 Task: Look for space in Braine-l'Alleud, Belgium from 2nd June, 2023 to 15th June, 2023 for 2 adults in price range Rs.10000 to Rs.15000. Place can be entire place with 1  bedroom having 1 bed and 1 bathroom. Property type can be hotel. Amenities needed are: heating, . Booking option can be shelf check-in. Required host language is English.
Action: Mouse moved to (466, 109)
Screenshot: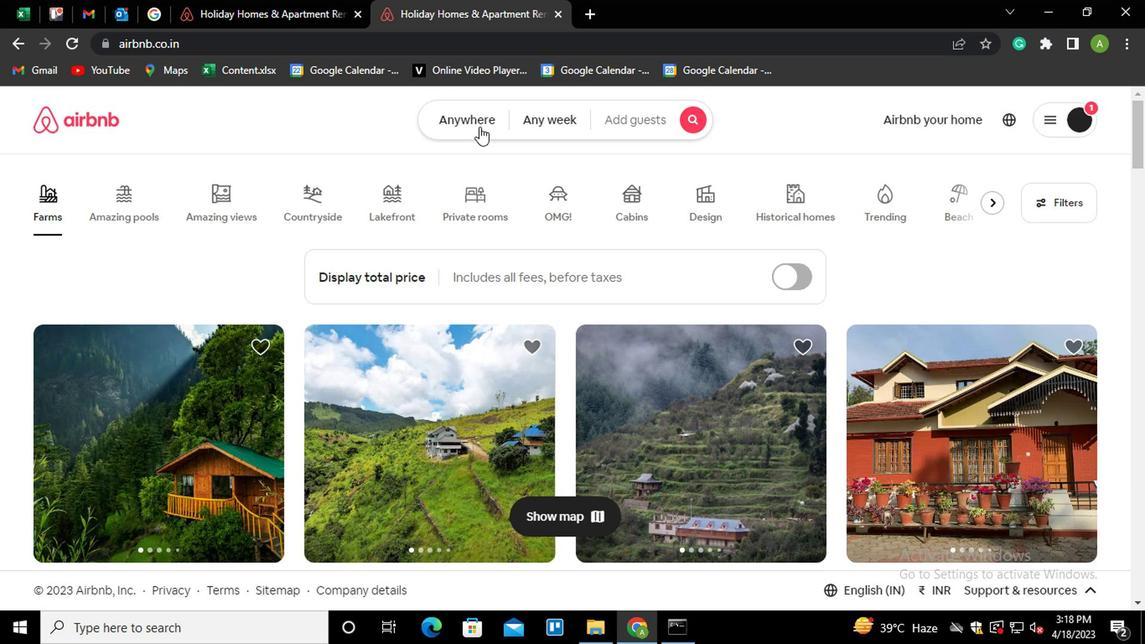 
Action: Mouse pressed left at (466, 109)
Screenshot: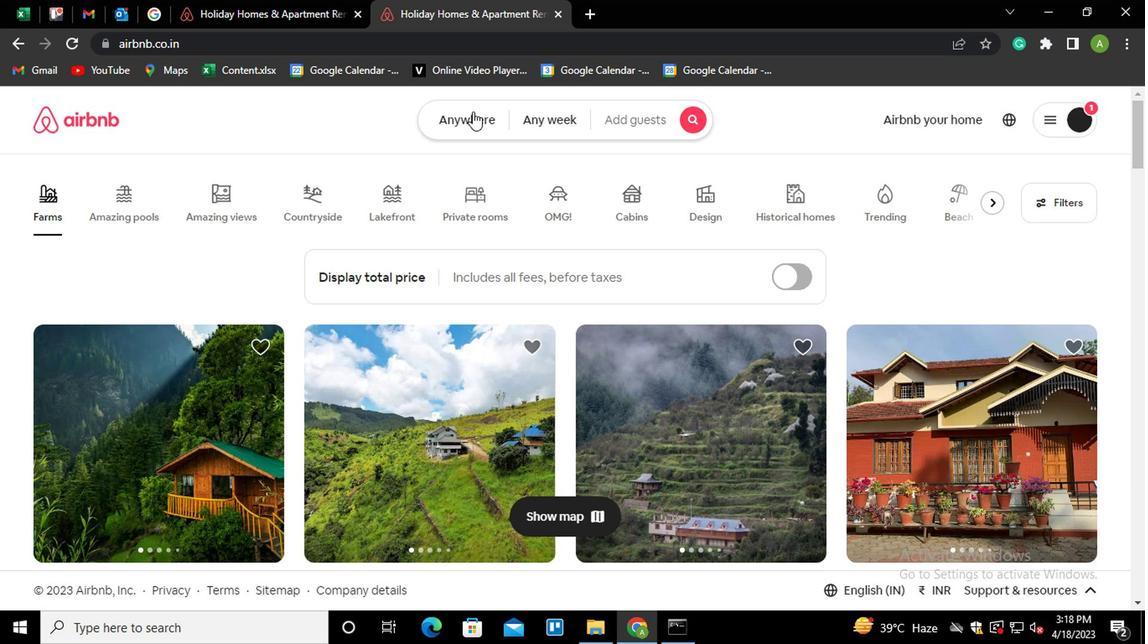 
Action: Mouse moved to (347, 185)
Screenshot: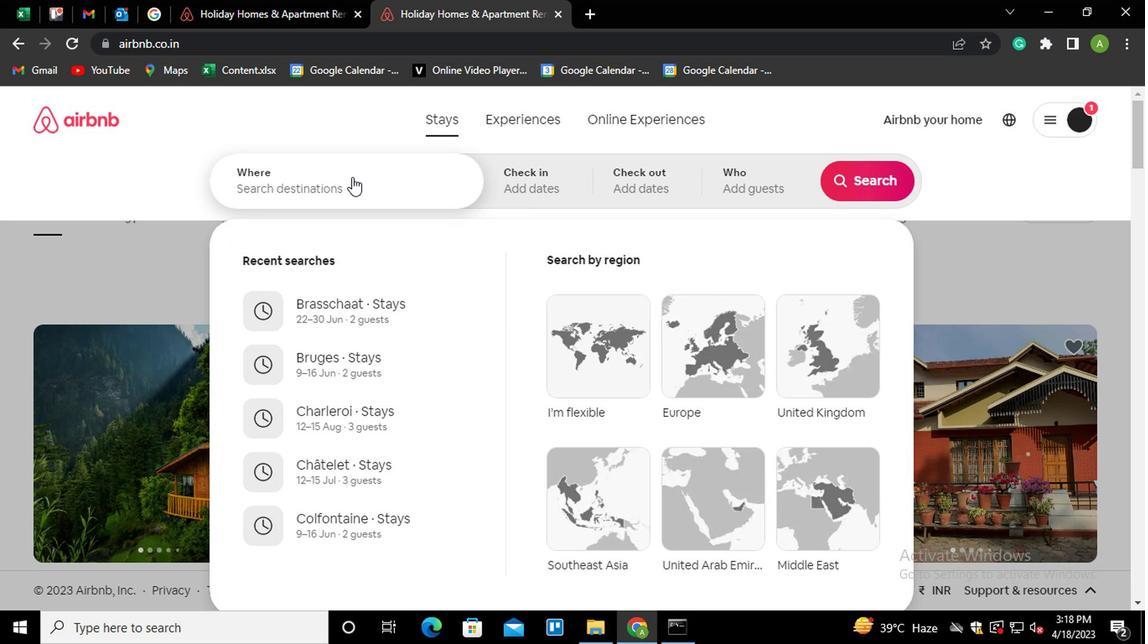 
Action: Mouse pressed left at (347, 185)
Screenshot: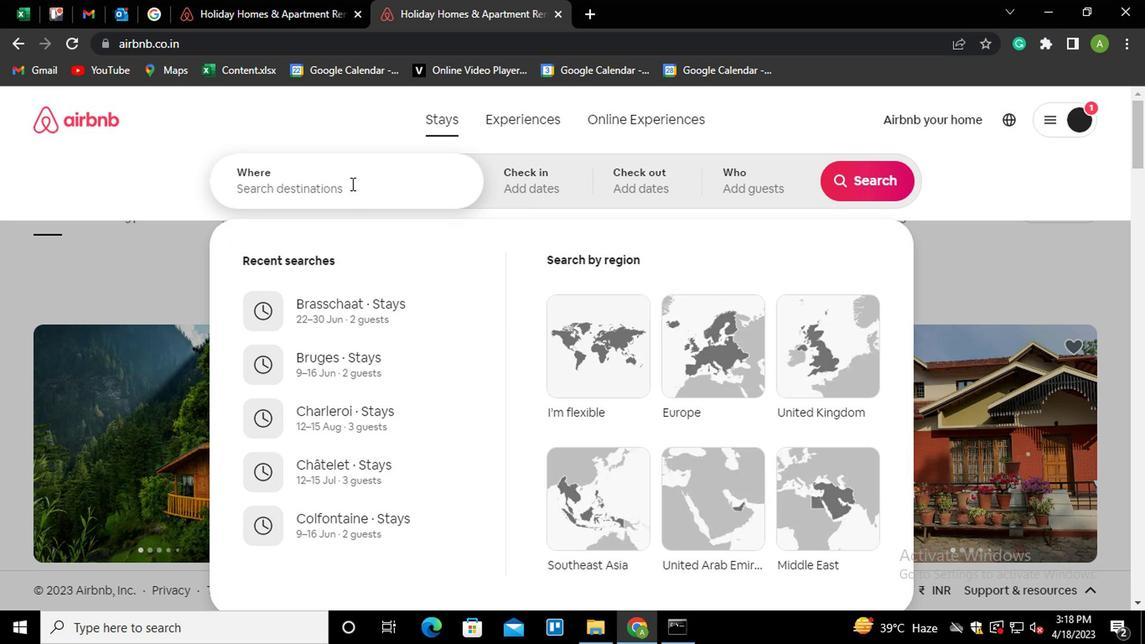 
Action: Key pressed <Key.shift_r><Key.shift_r><Key.shift_r><Key.shift_r><Key.shift_r><Key.shift_r><Key.shift_r><Key.shift_r>Braine-l'<Key.shift>ALLEUD,<Key.space><Key.shift_r>BELGIU<Key.down><Key.enter>
Screenshot: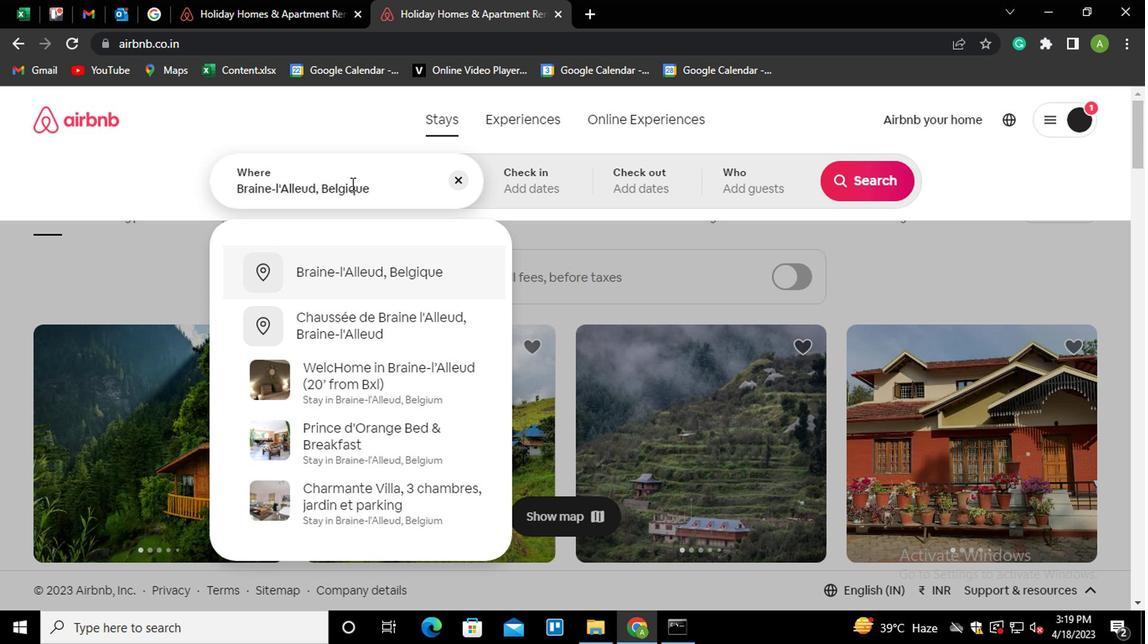
Action: Mouse moved to (849, 305)
Screenshot: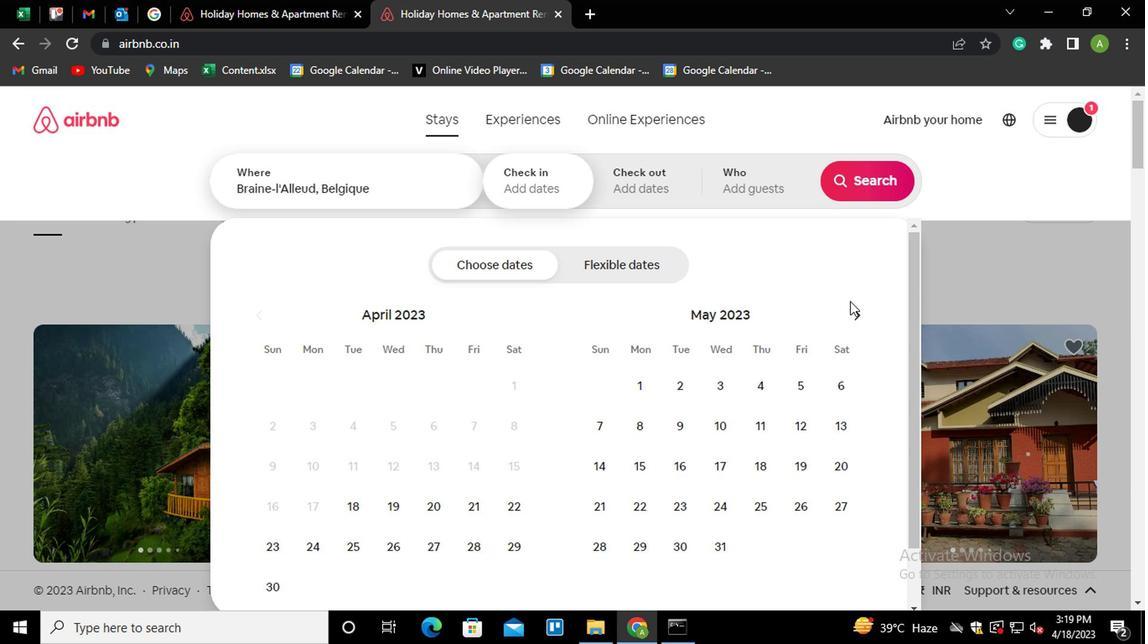 
Action: Mouse pressed left at (849, 305)
Screenshot: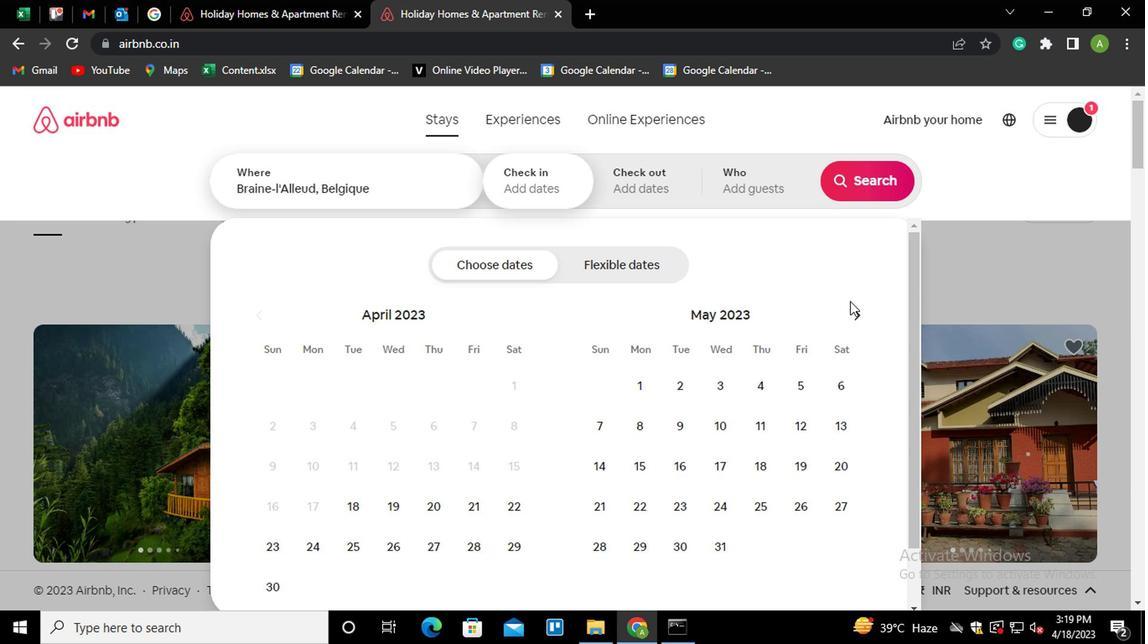 
Action: Mouse moved to (802, 385)
Screenshot: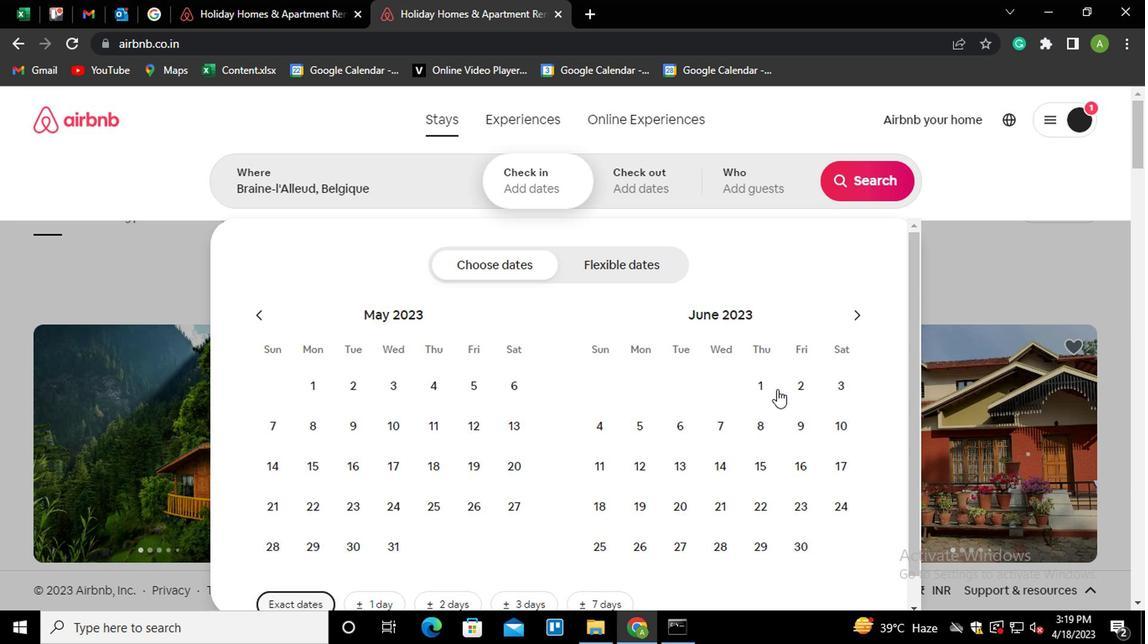 
Action: Mouse pressed left at (802, 385)
Screenshot: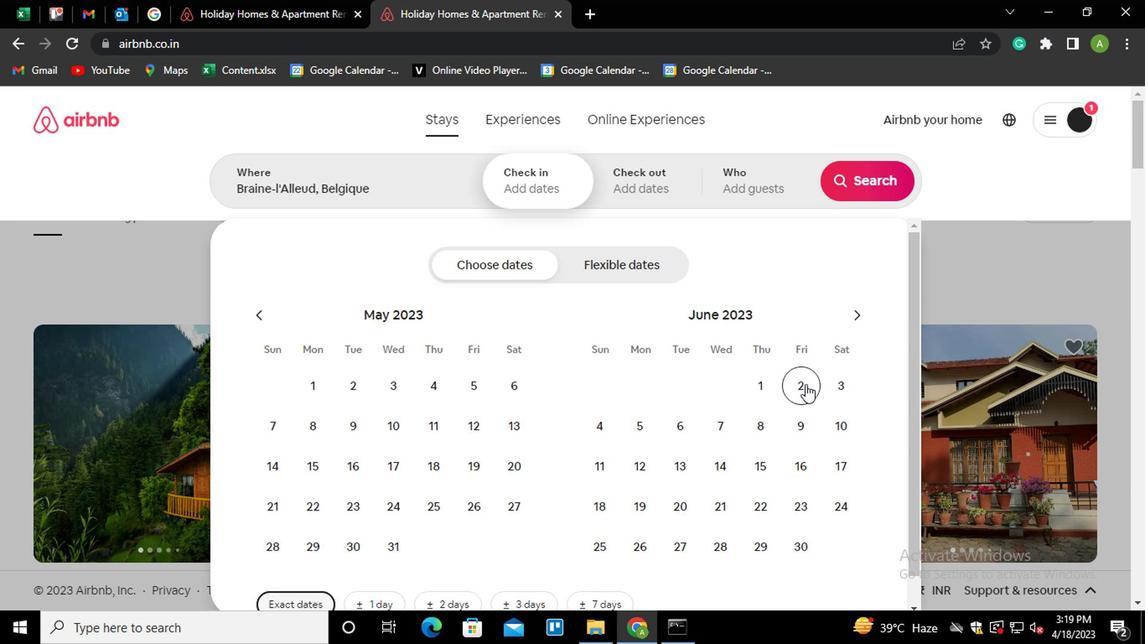 
Action: Mouse moved to (766, 460)
Screenshot: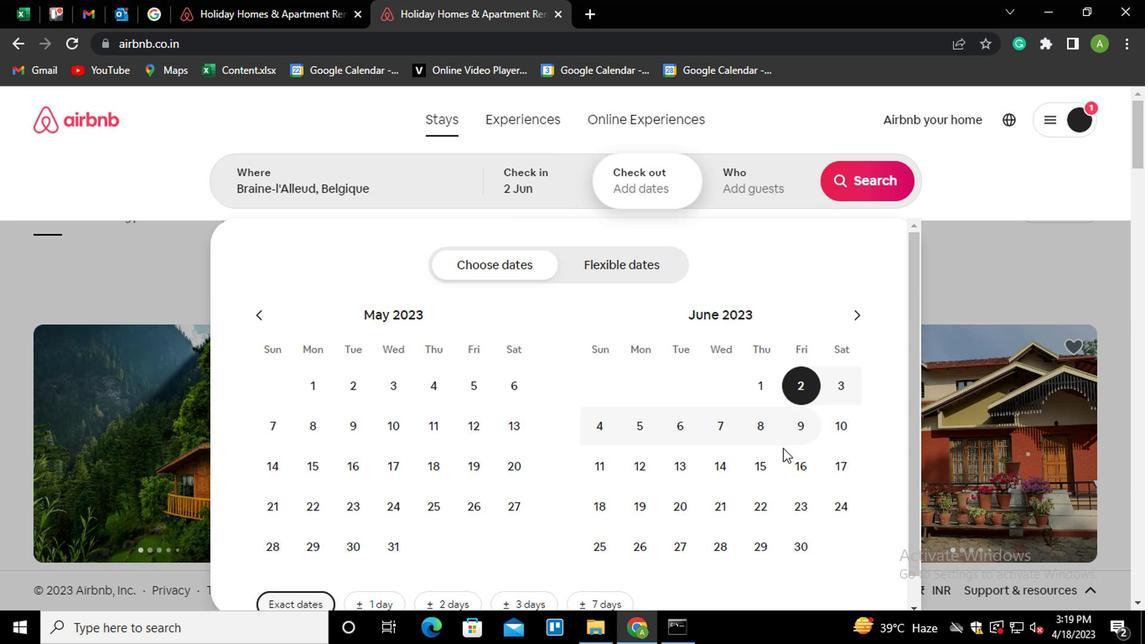 
Action: Mouse pressed left at (766, 460)
Screenshot: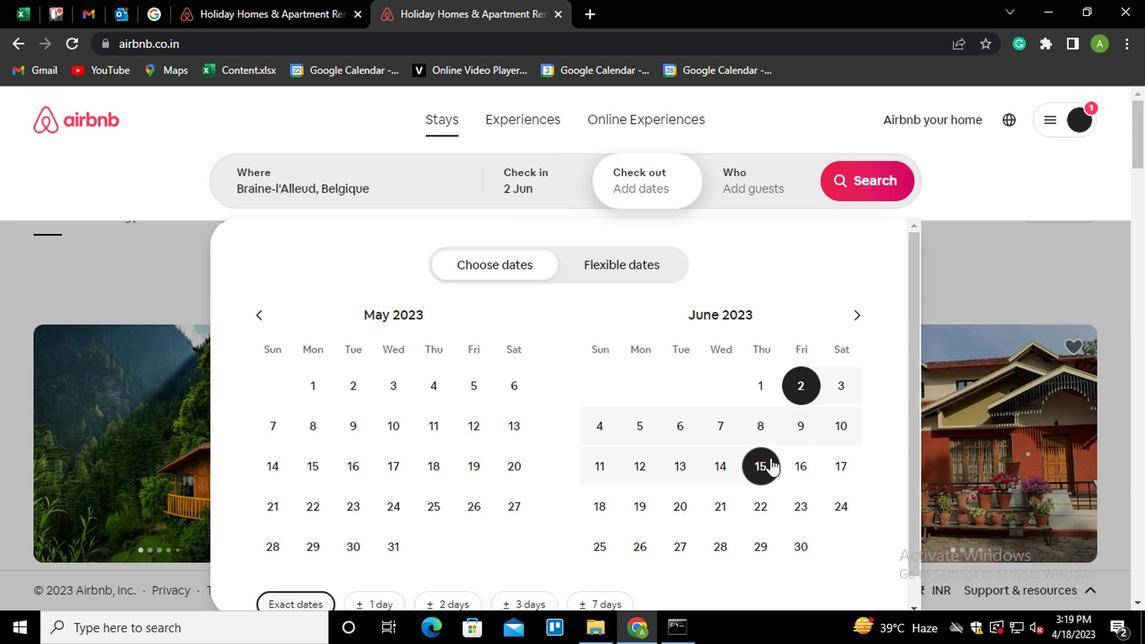 
Action: Mouse moved to (762, 193)
Screenshot: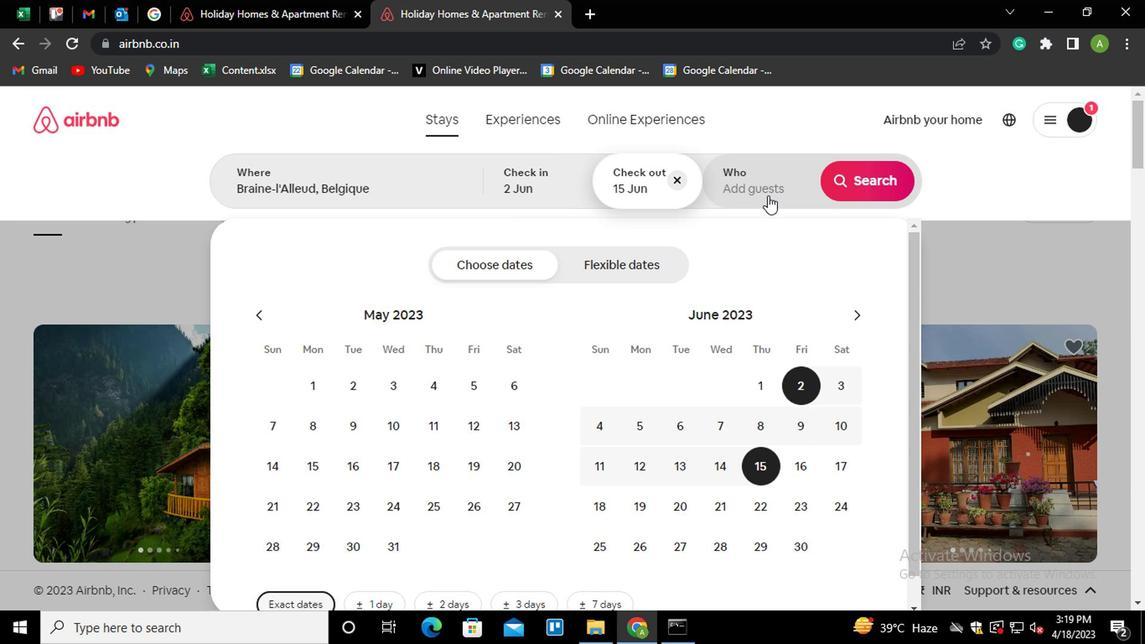
Action: Mouse pressed left at (762, 193)
Screenshot: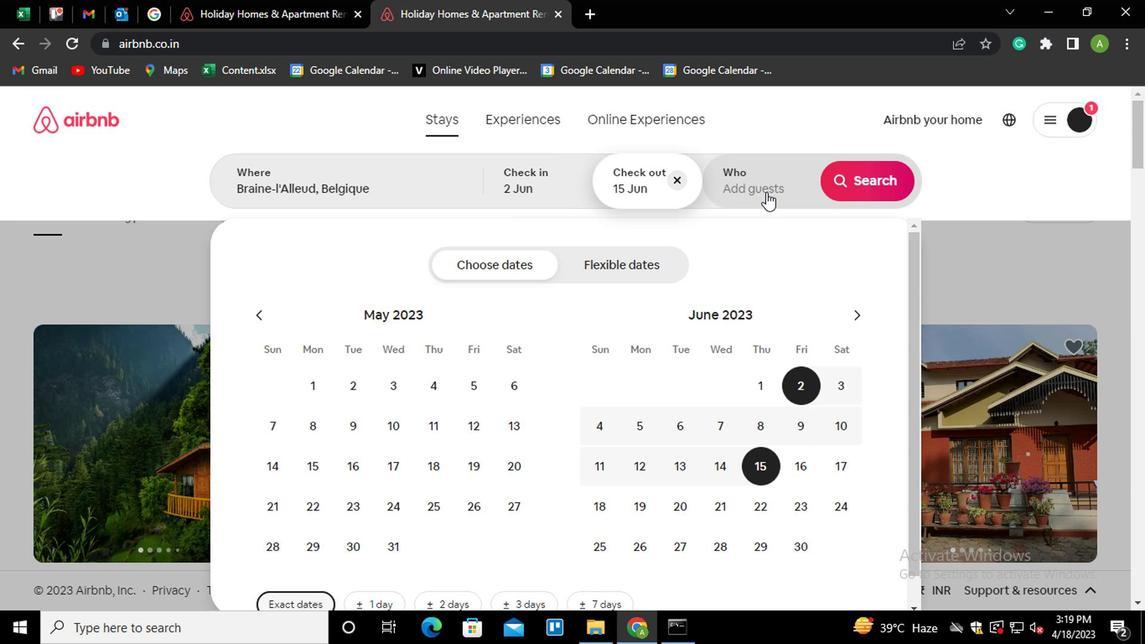 
Action: Mouse moved to (866, 268)
Screenshot: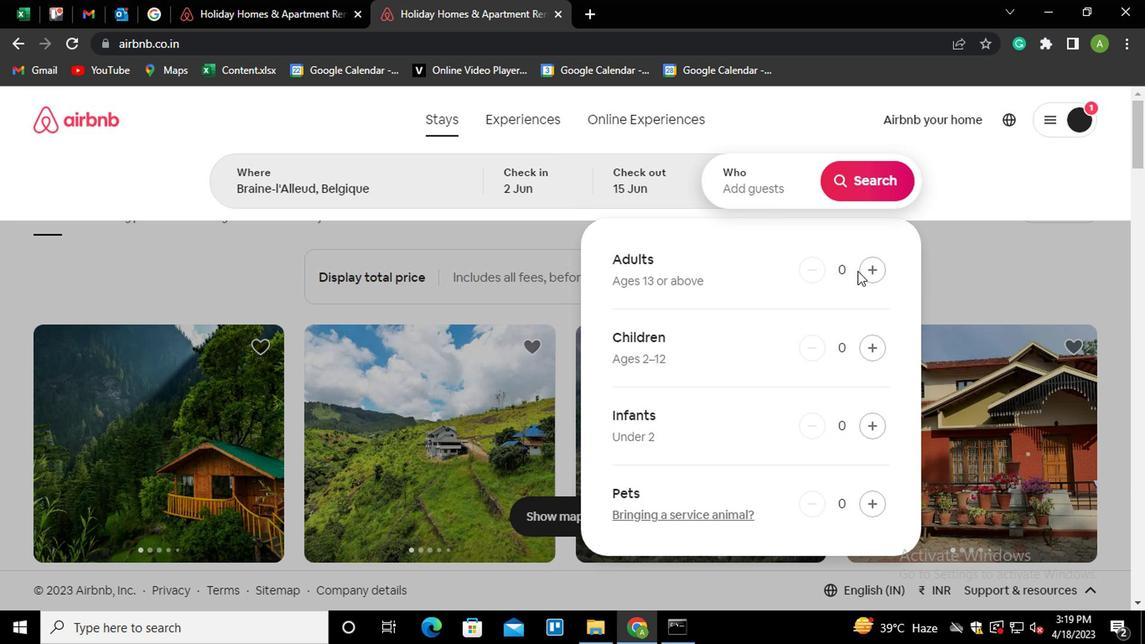 
Action: Mouse pressed left at (866, 268)
Screenshot: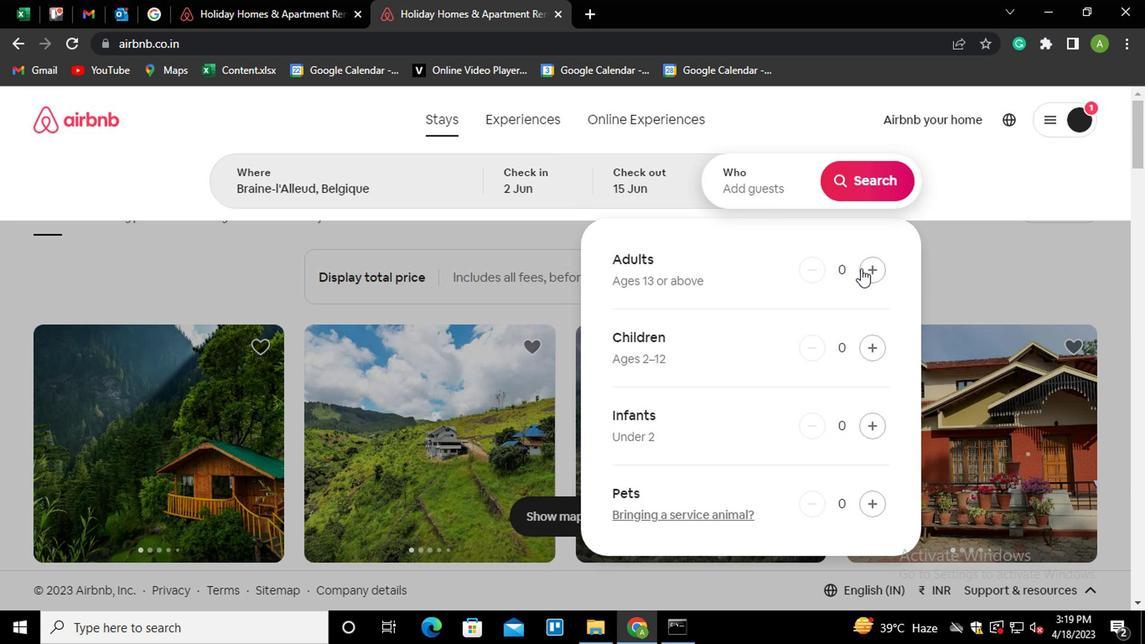 
Action: Mouse pressed left at (866, 268)
Screenshot: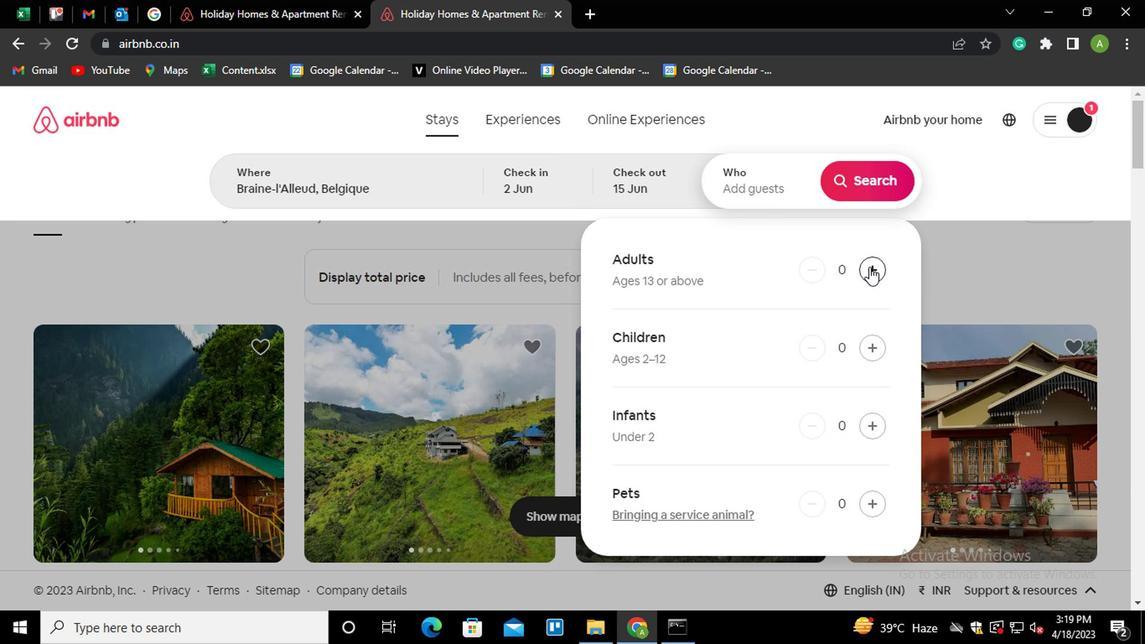 
Action: Mouse moved to (845, 185)
Screenshot: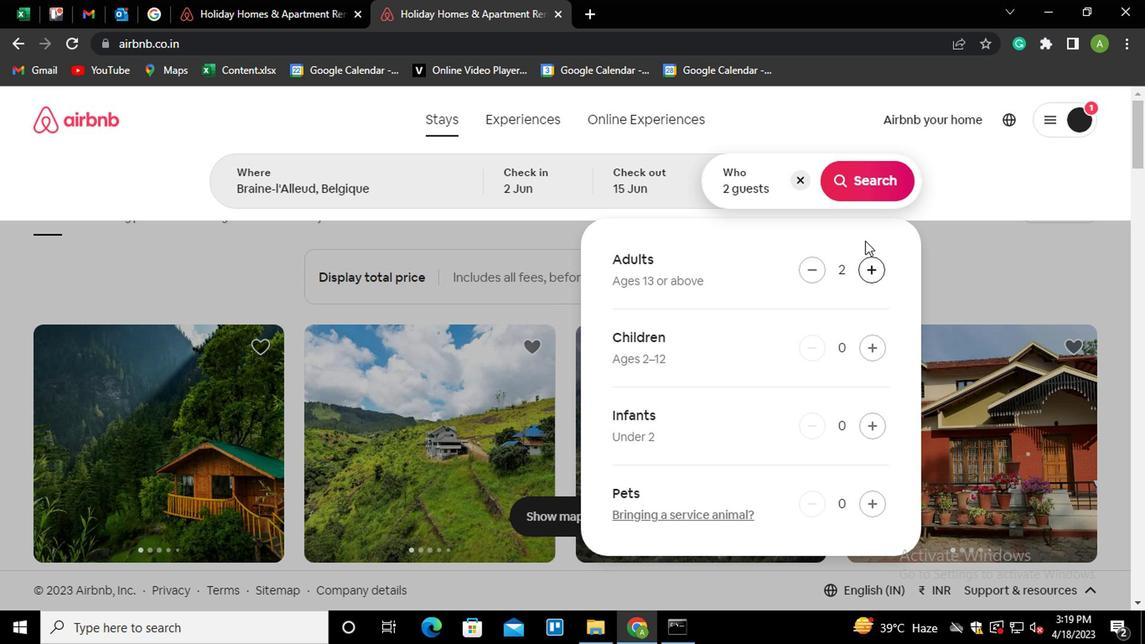
Action: Mouse pressed left at (845, 185)
Screenshot: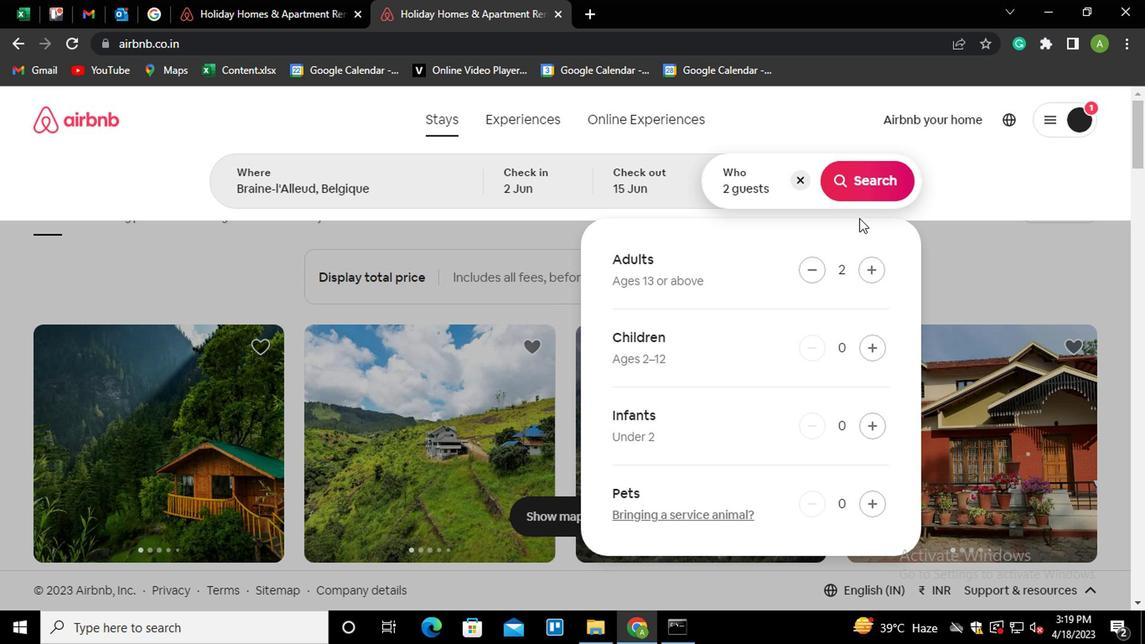 
Action: Mouse moved to (1055, 189)
Screenshot: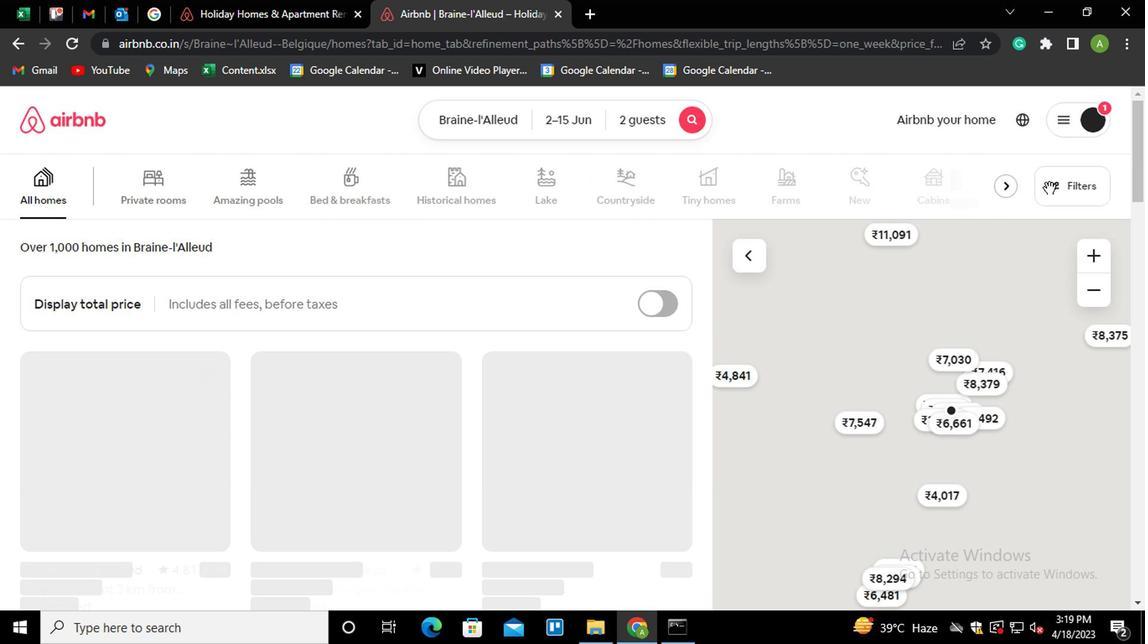 
Action: Mouse pressed left at (1055, 189)
Screenshot: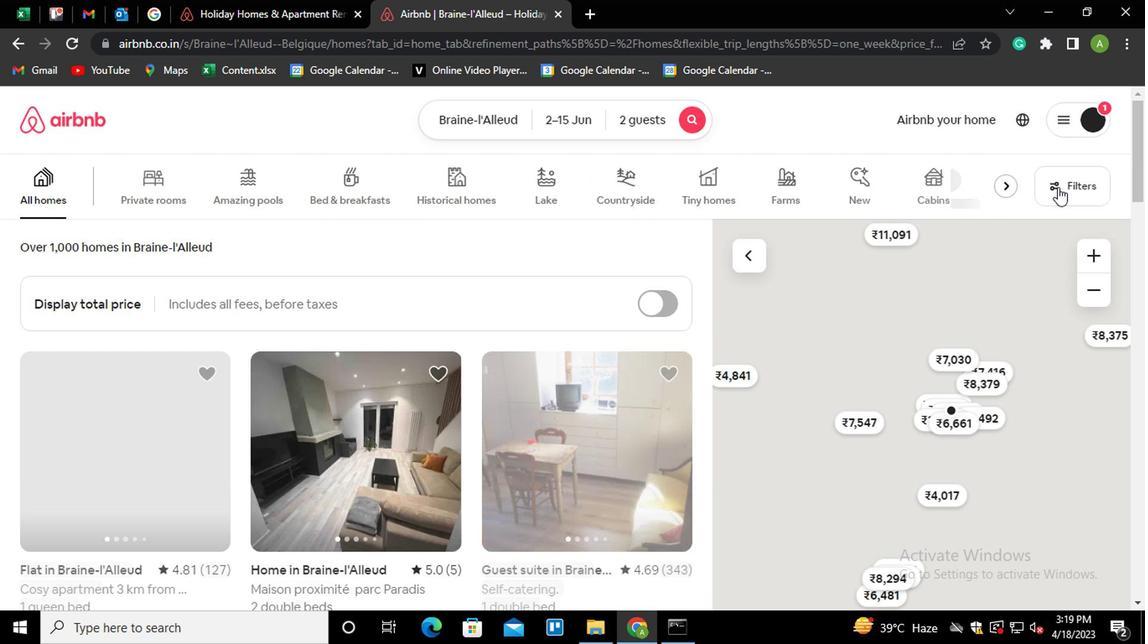 
Action: Mouse moved to (376, 410)
Screenshot: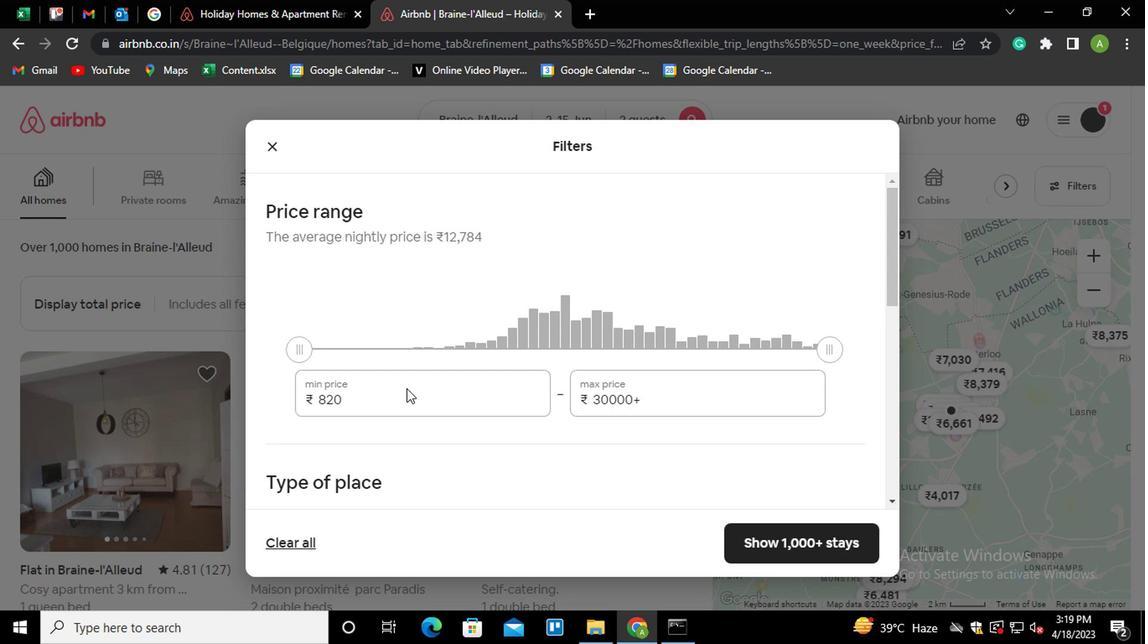
Action: Mouse pressed left at (376, 410)
Screenshot: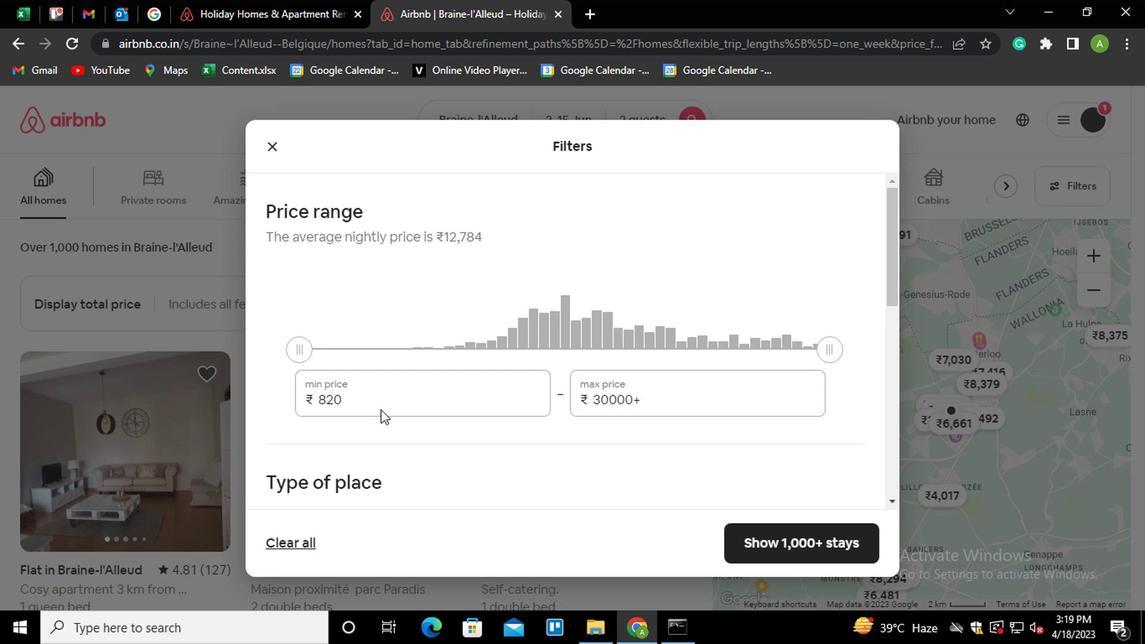 
Action: Key pressed <Key.shift_r><Key.home>10000
Screenshot: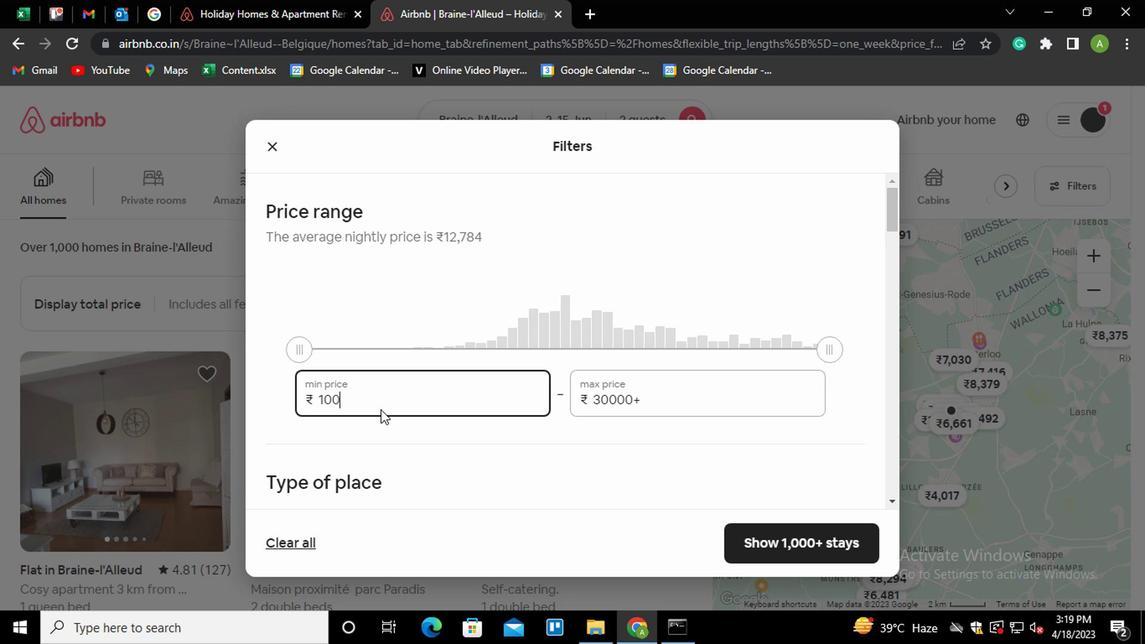 
Action: Mouse moved to (686, 400)
Screenshot: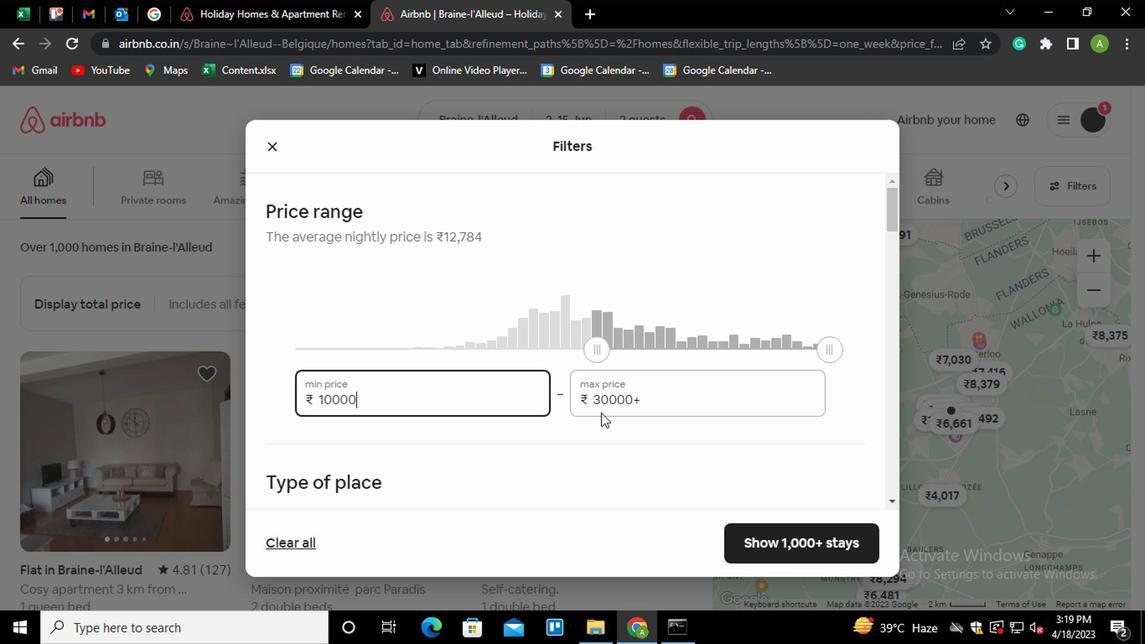 
Action: Mouse pressed left at (686, 400)
Screenshot: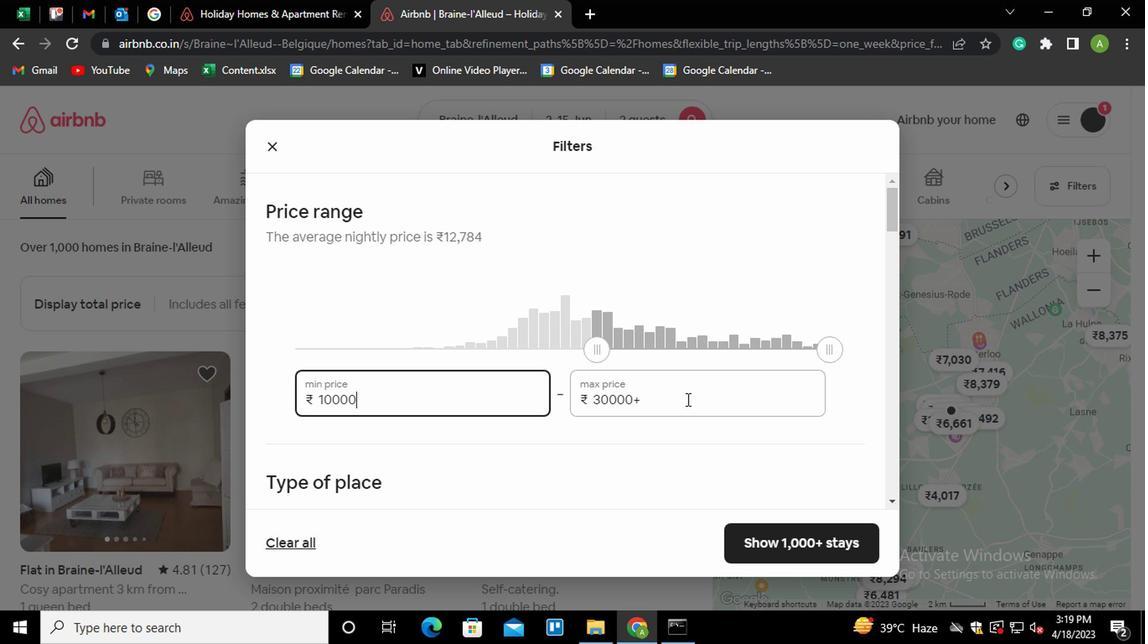 
Action: Key pressed <Key.shift_r><Key.home>15000
Screenshot: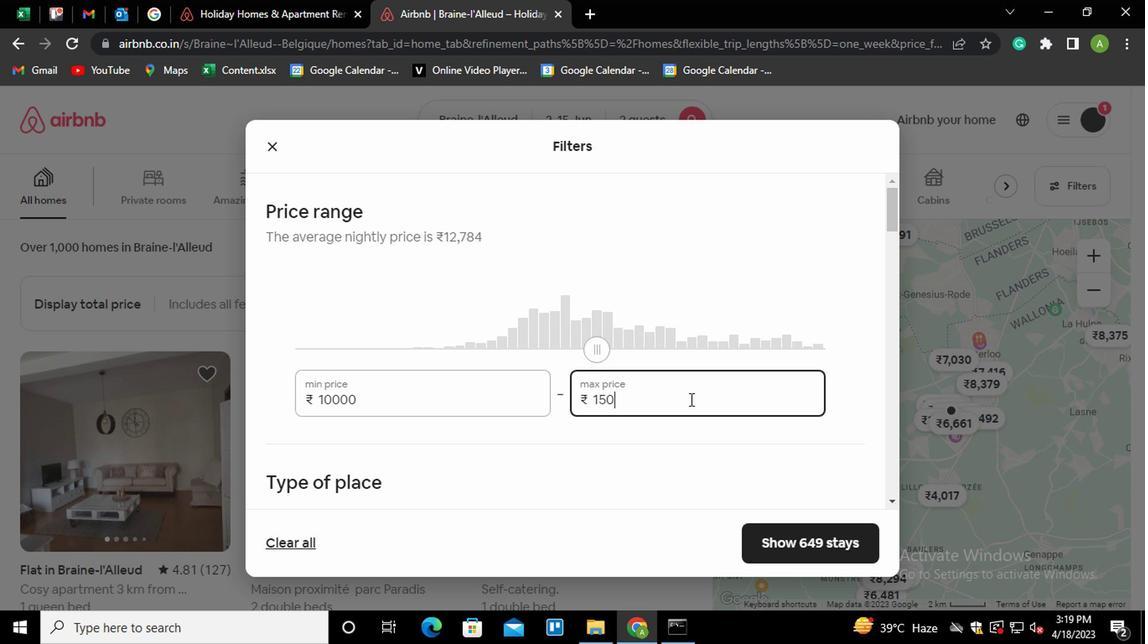 
Action: Mouse moved to (676, 395)
Screenshot: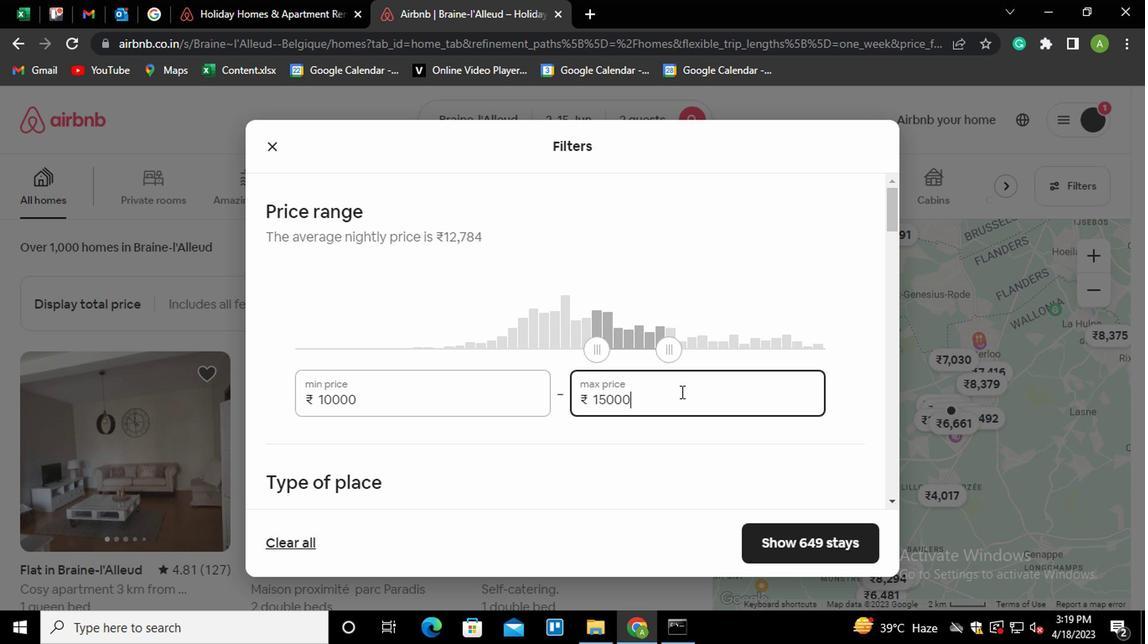 
Action: Mouse scrolled (676, 394) with delta (0, -1)
Screenshot: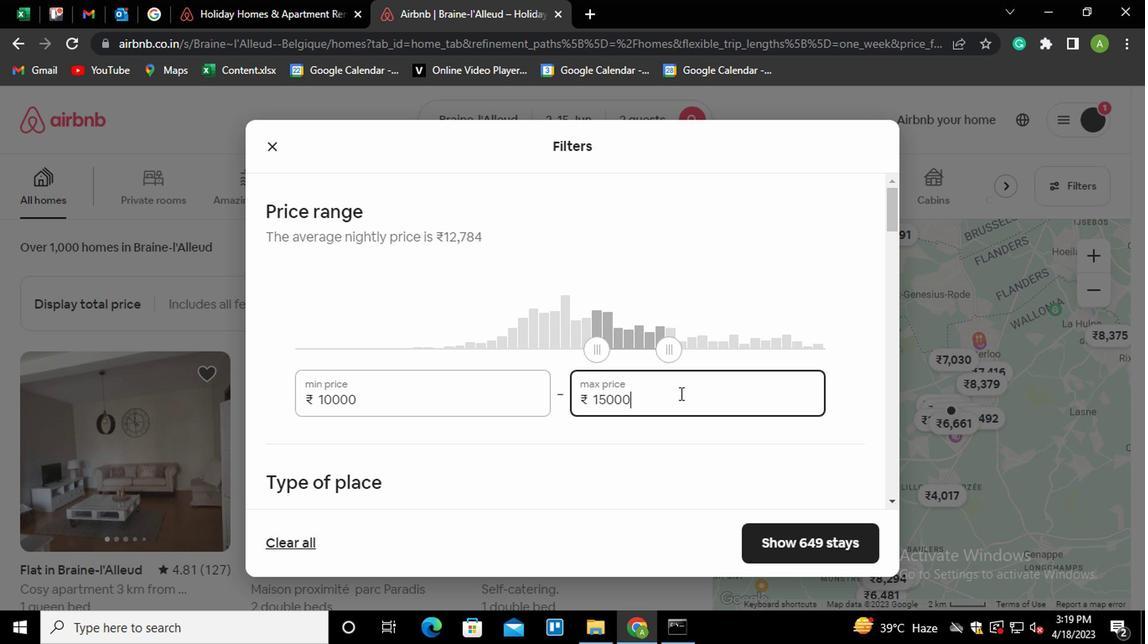 
Action: Mouse scrolled (676, 394) with delta (0, -1)
Screenshot: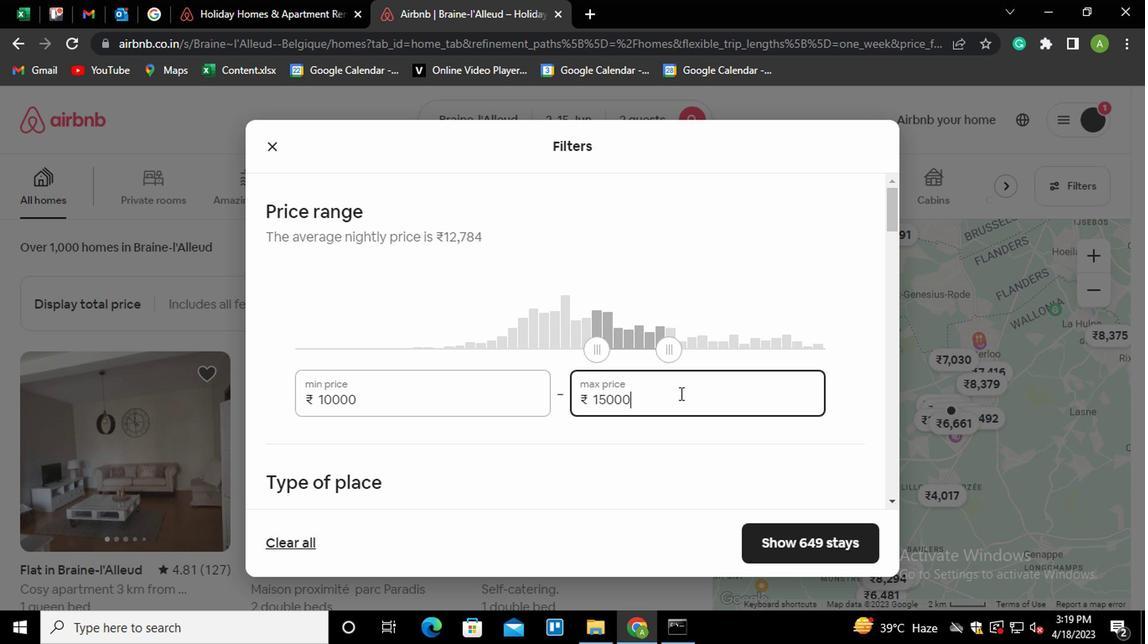 
Action: Mouse moved to (283, 360)
Screenshot: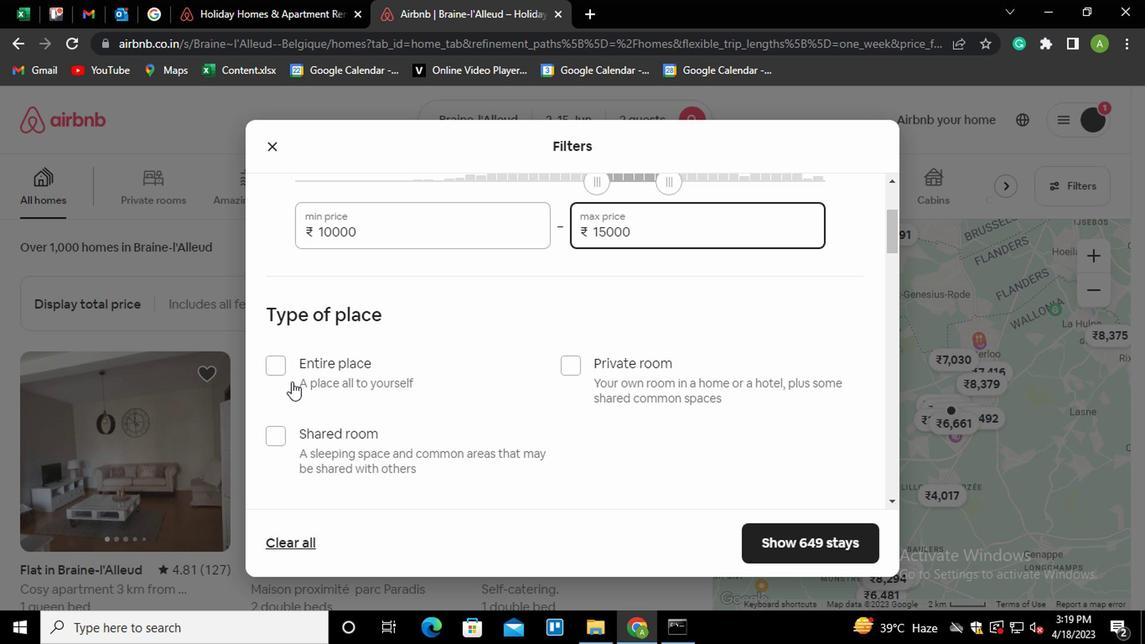 
Action: Mouse pressed left at (283, 360)
Screenshot: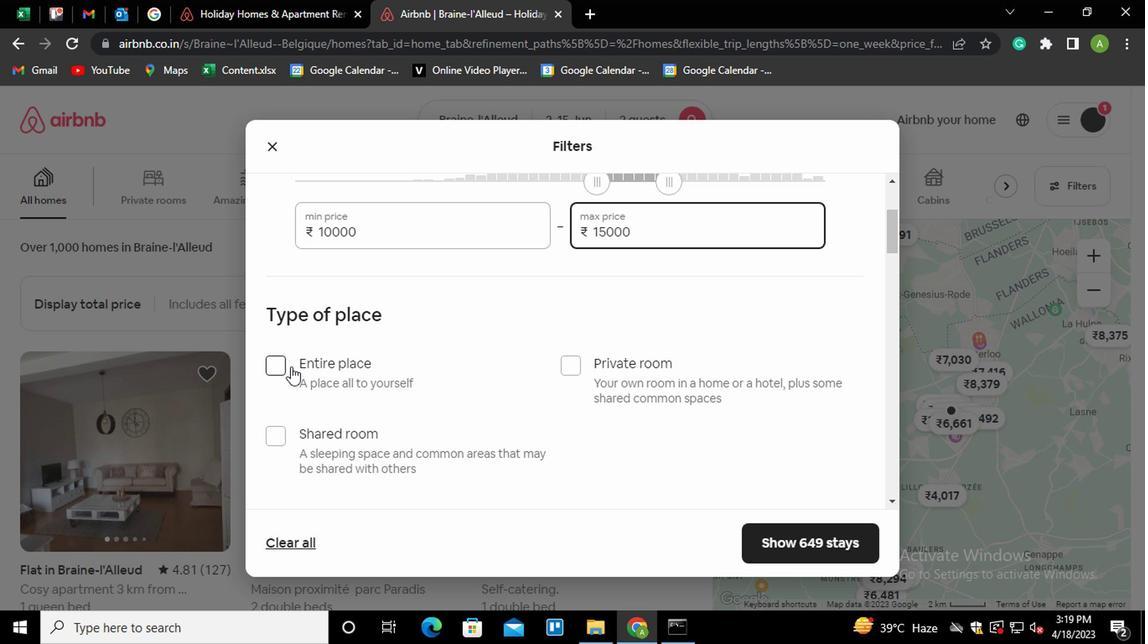 
Action: Mouse moved to (422, 375)
Screenshot: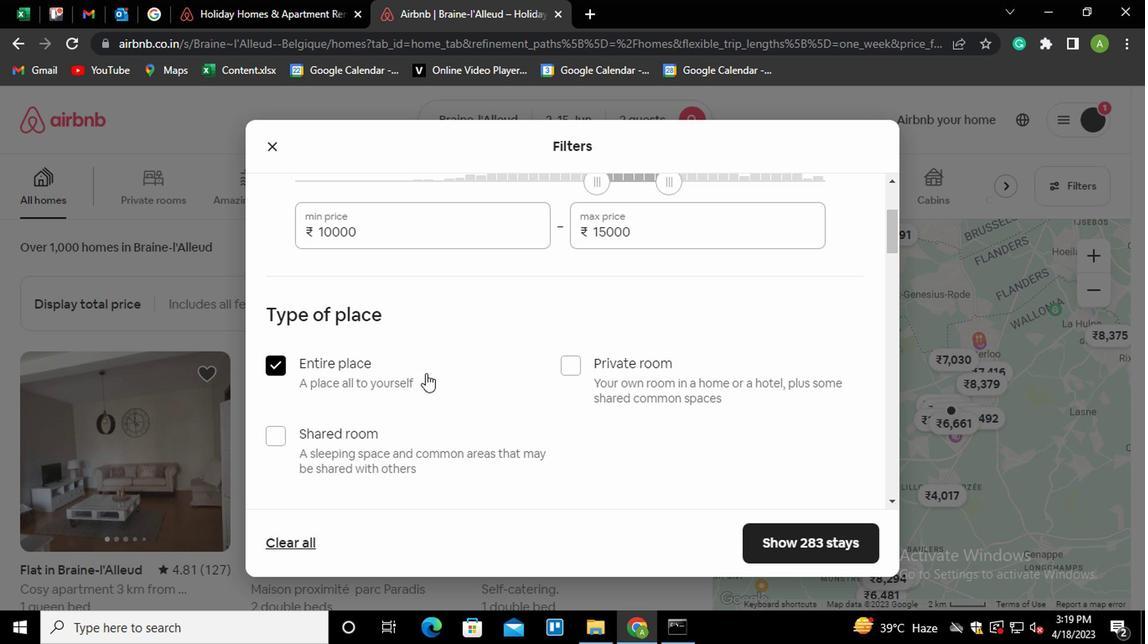 
Action: Mouse scrolled (422, 373) with delta (0, -1)
Screenshot: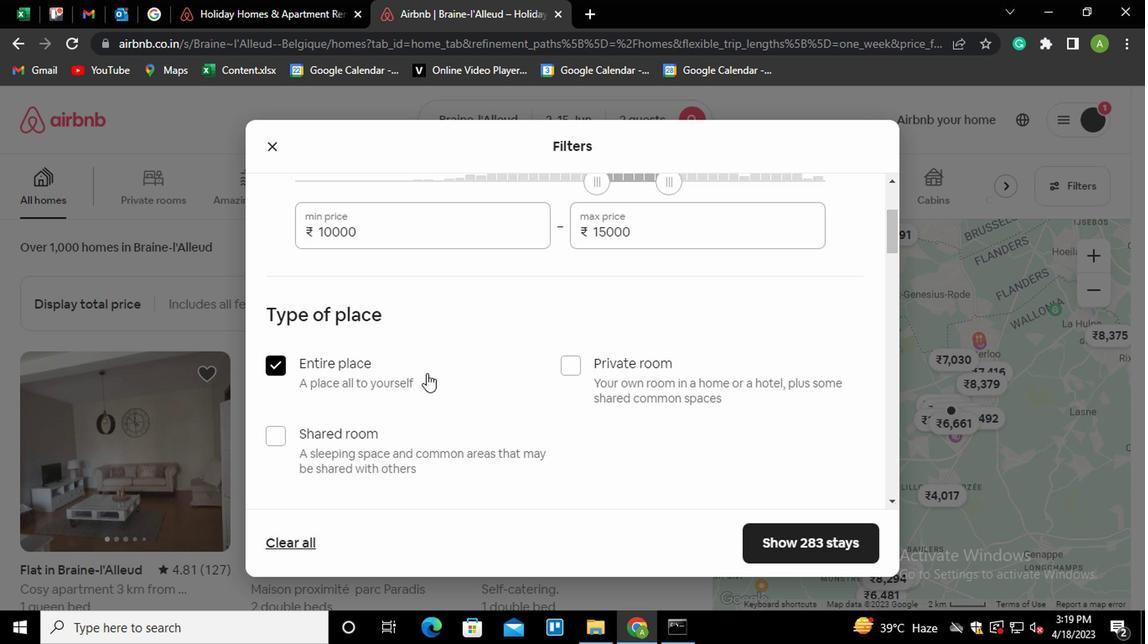 
Action: Mouse scrolled (422, 373) with delta (0, -1)
Screenshot: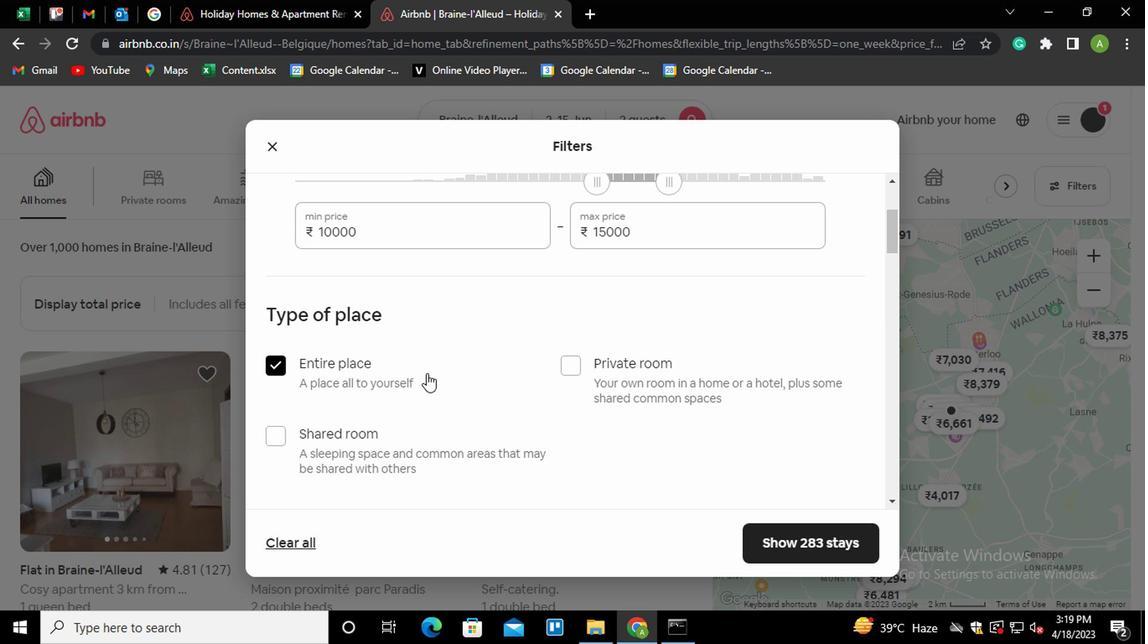
Action: Mouse moved to (423, 375)
Screenshot: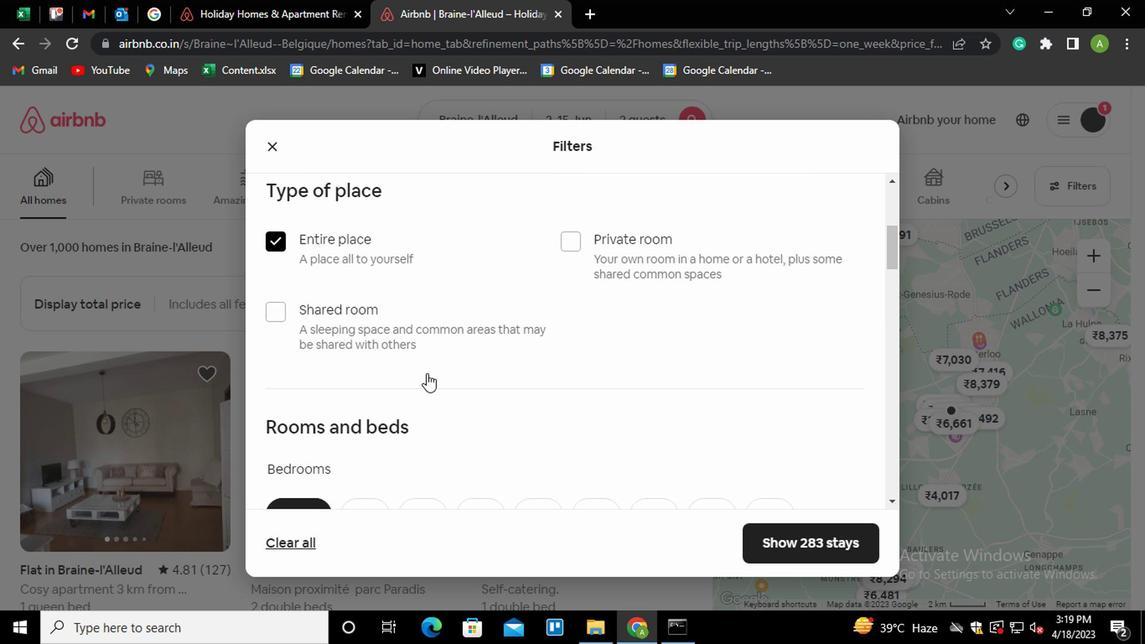
Action: Mouse scrolled (423, 375) with delta (0, 0)
Screenshot: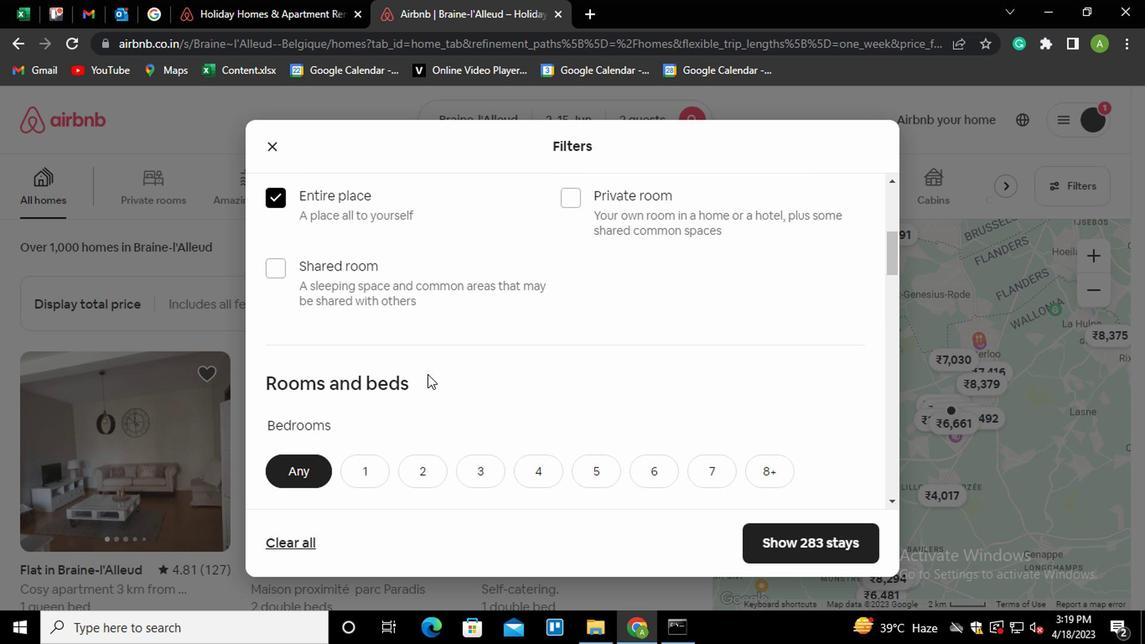 
Action: Mouse moved to (367, 396)
Screenshot: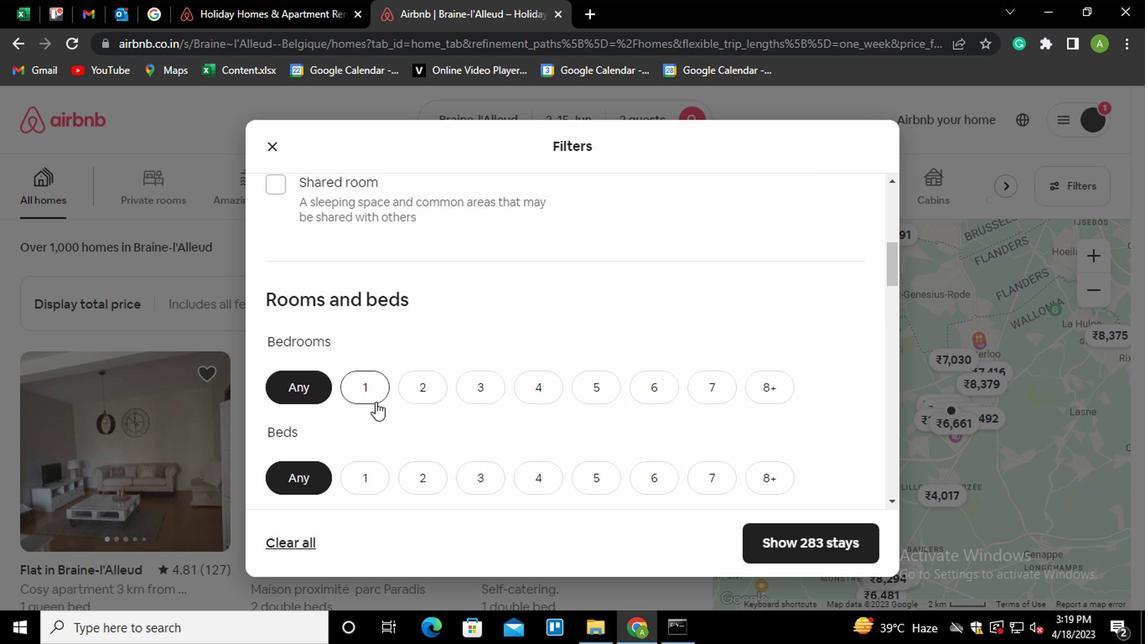 
Action: Mouse pressed left at (367, 396)
Screenshot: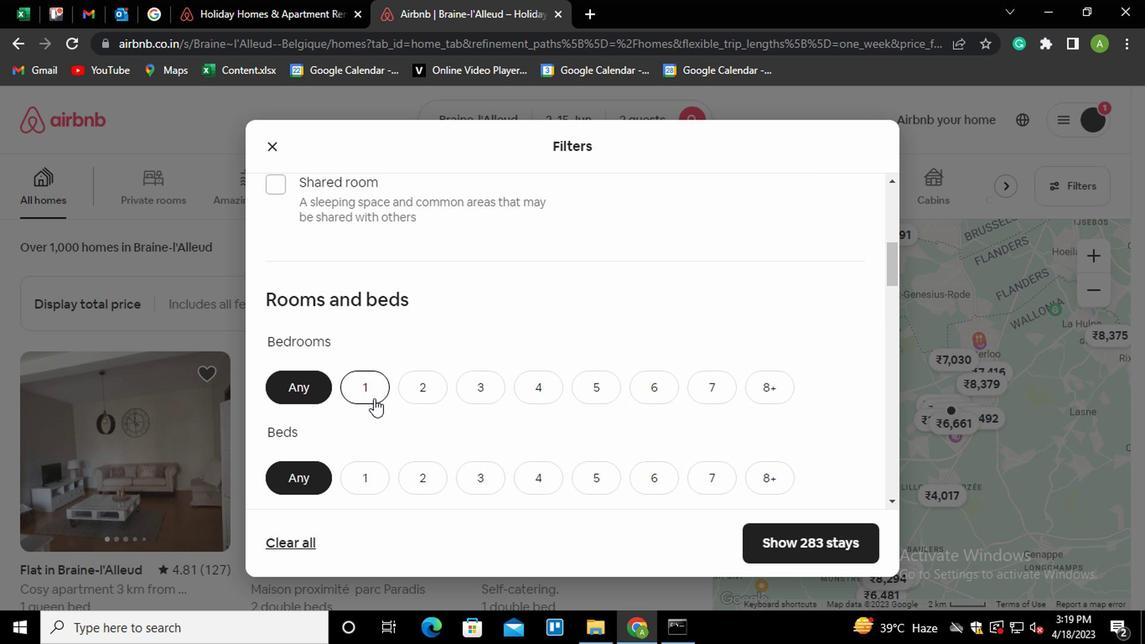 
Action: Mouse moved to (357, 483)
Screenshot: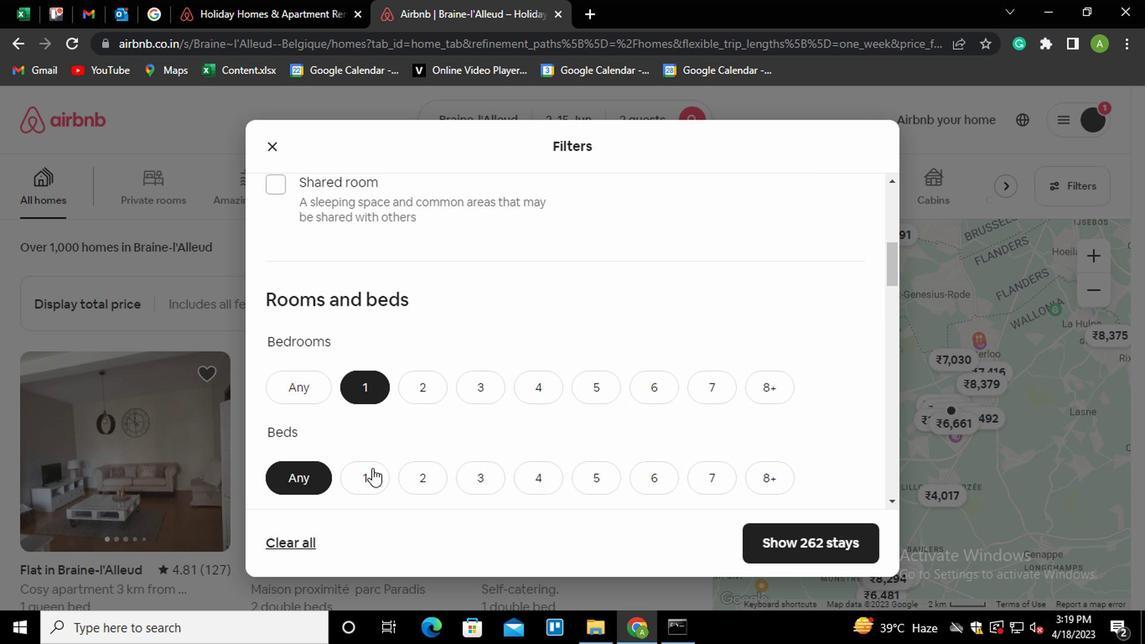 
Action: Mouse pressed left at (357, 483)
Screenshot: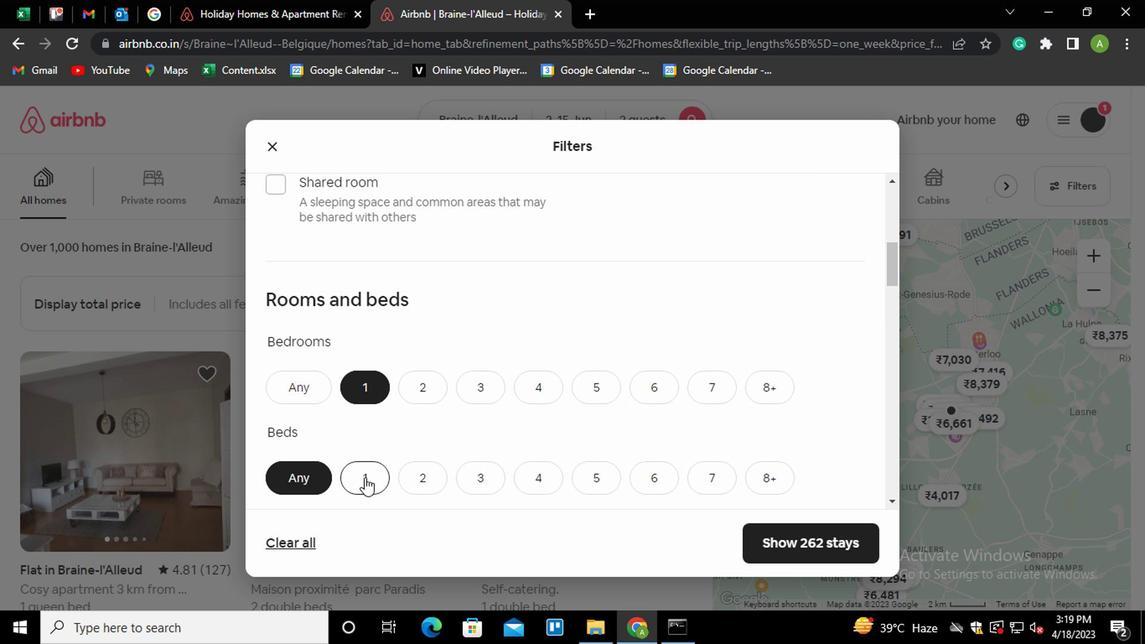 
Action: Mouse moved to (456, 440)
Screenshot: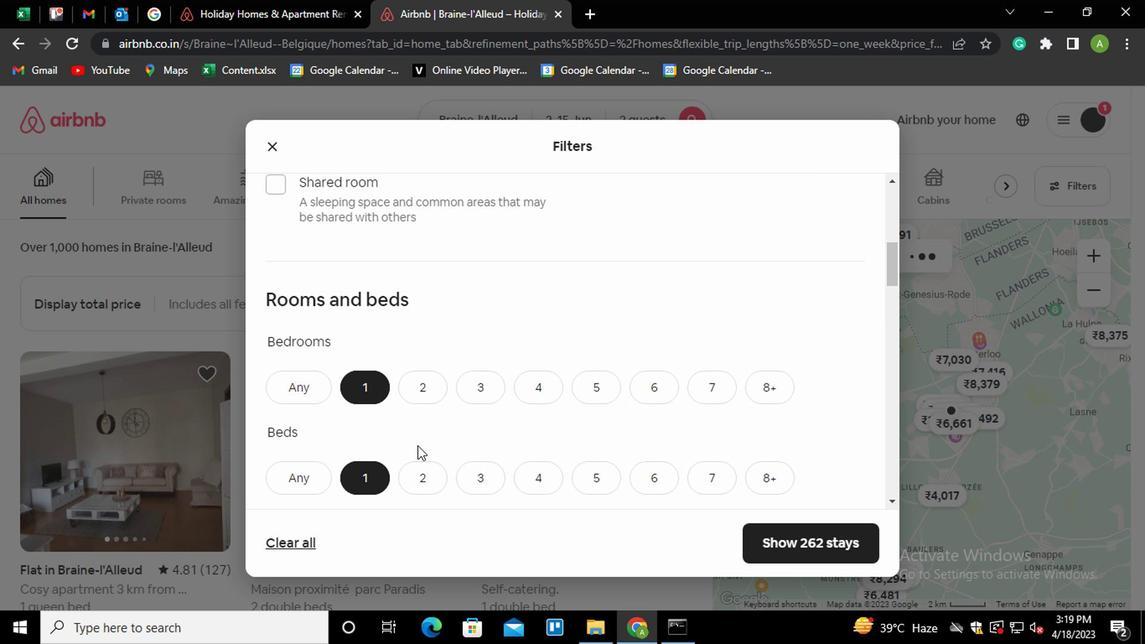 
Action: Mouse scrolled (456, 439) with delta (0, 0)
Screenshot: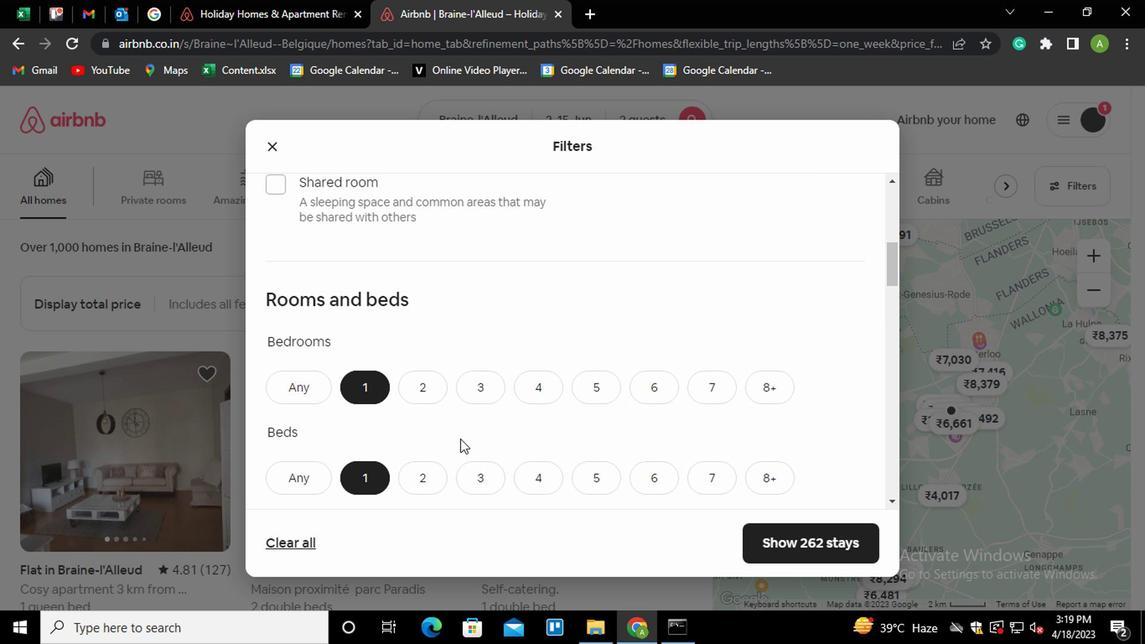 
Action: Mouse scrolled (456, 439) with delta (0, 0)
Screenshot: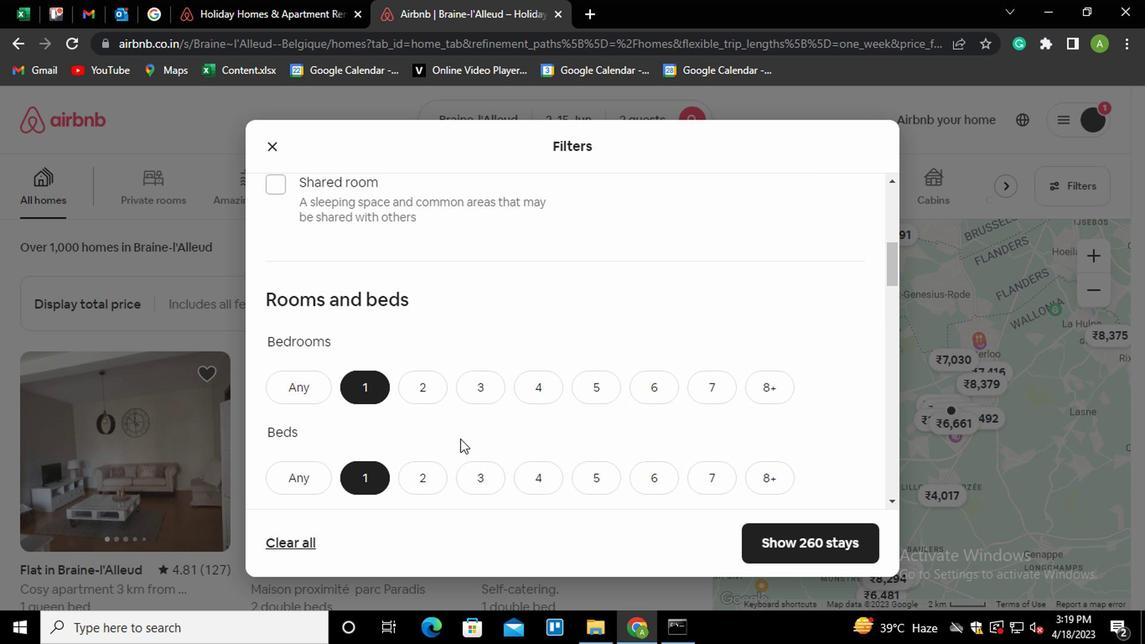 
Action: Mouse moved to (362, 400)
Screenshot: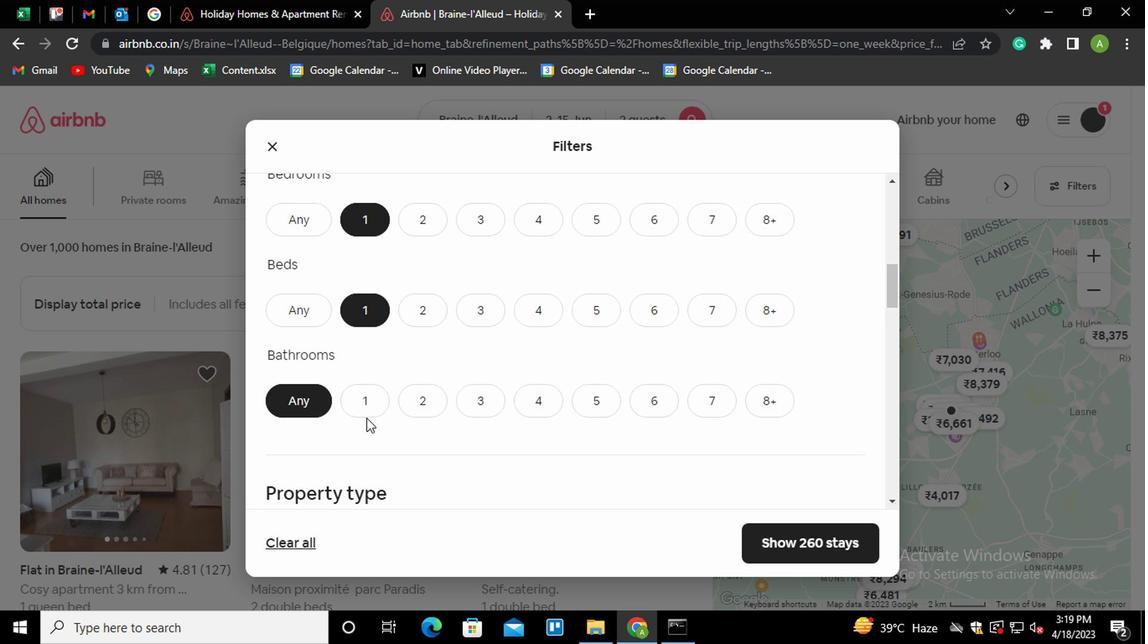 
Action: Mouse pressed left at (362, 400)
Screenshot: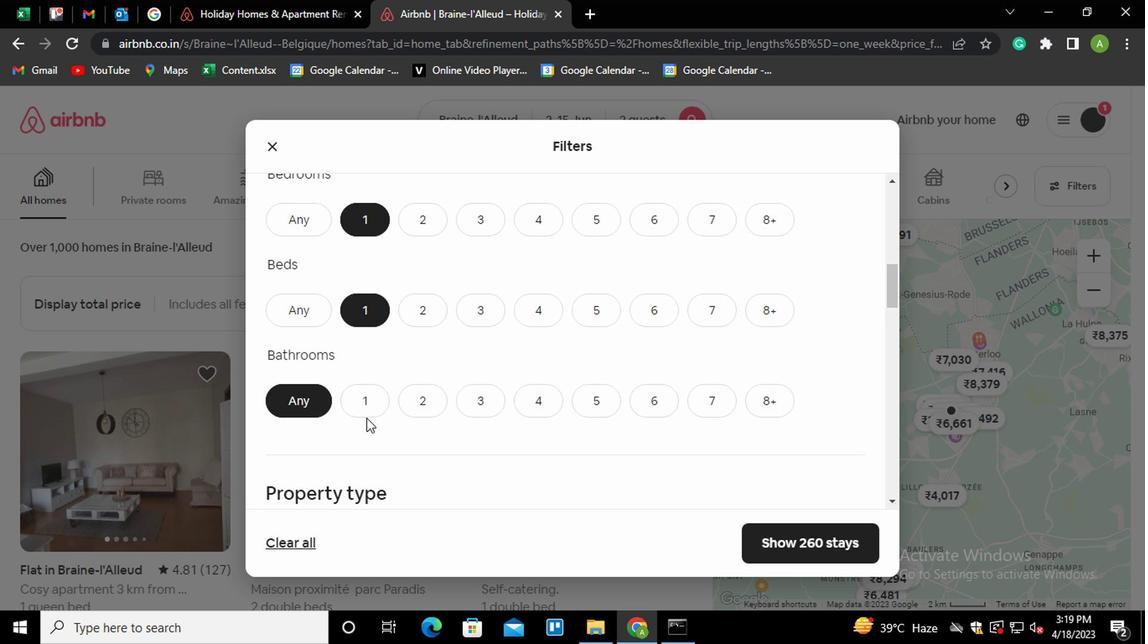 
Action: Mouse moved to (490, 378)
Screenshot: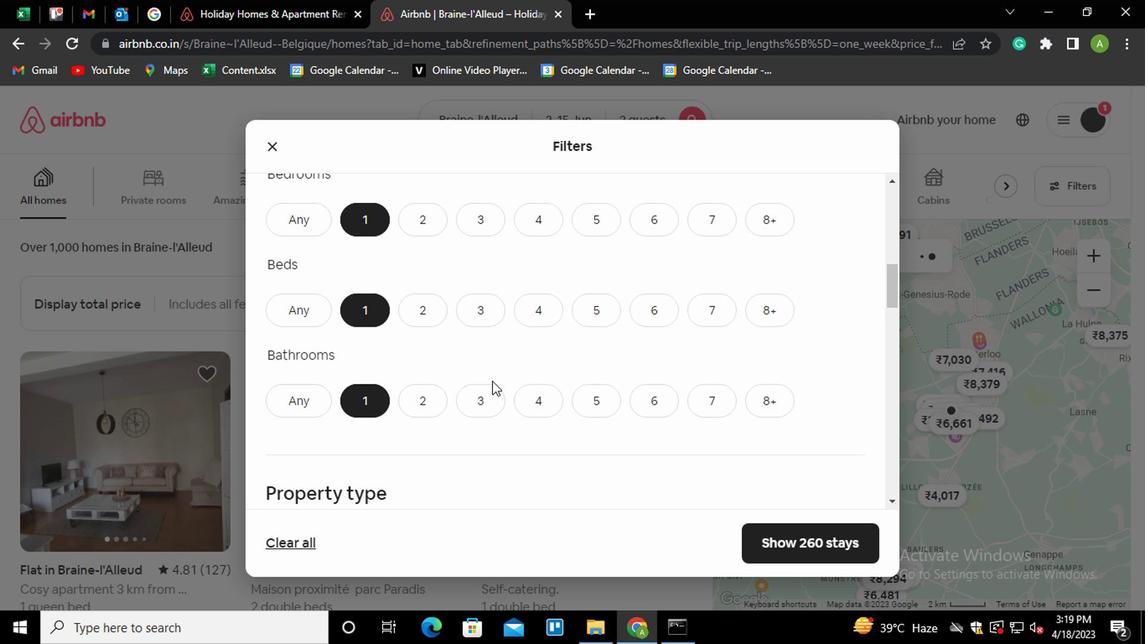 
Action: Mouse scrolled (490, 377) with delta (0, 0)
Screenshot: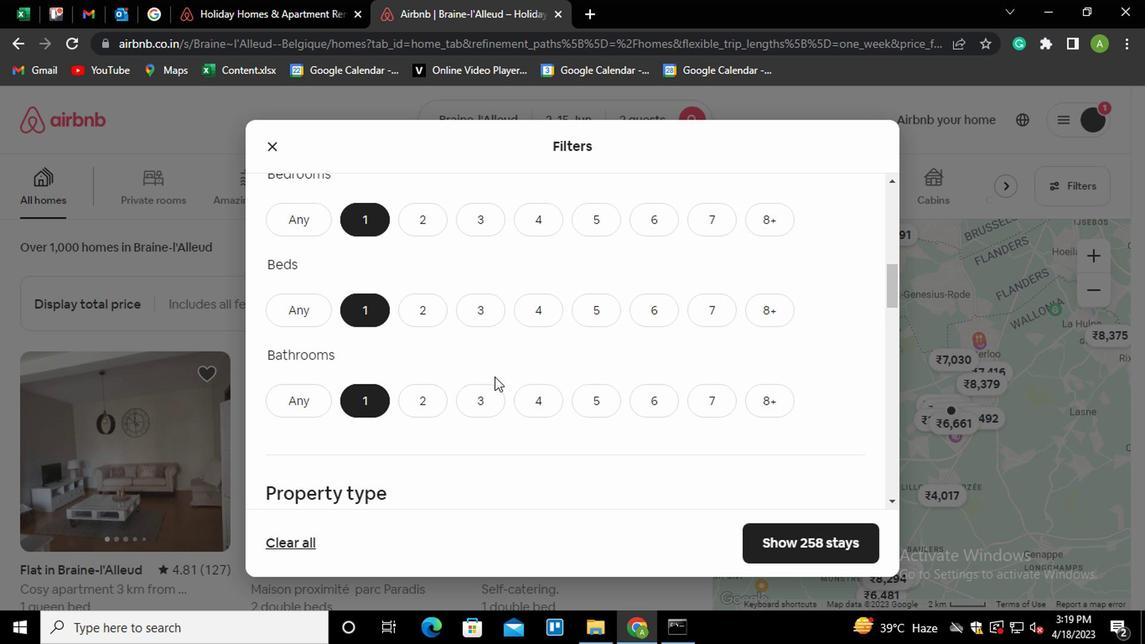 
Action: Mouse scrolled (490, 377) with delta (0, 0)
Screenshot: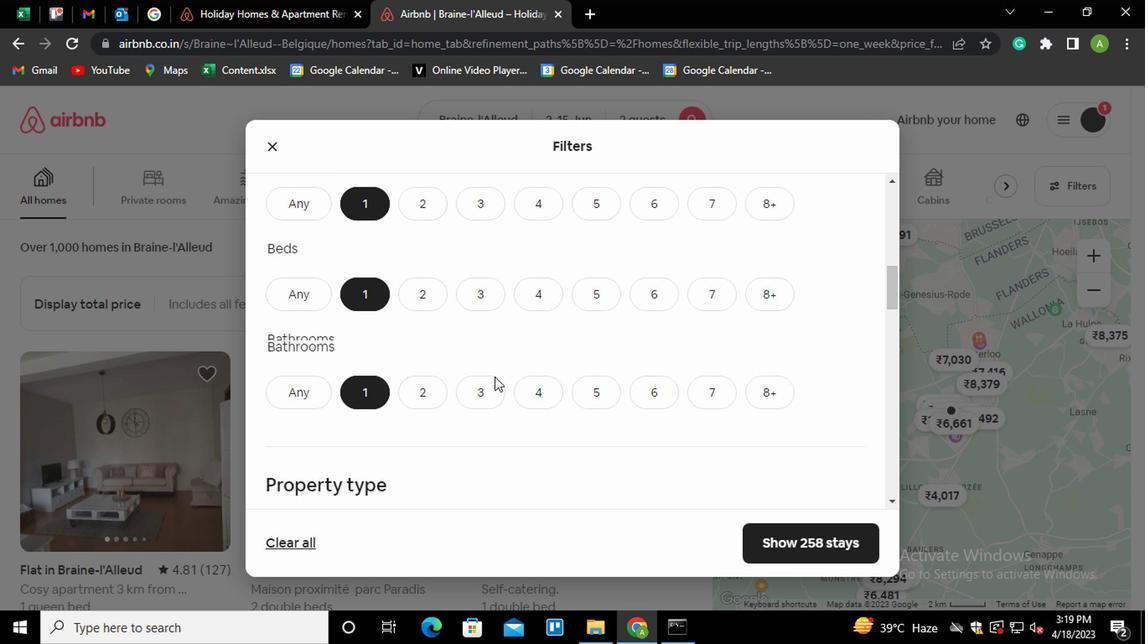 
Action: Mouse scrolled (490, 377) with delta (0, 0)
Screenshot: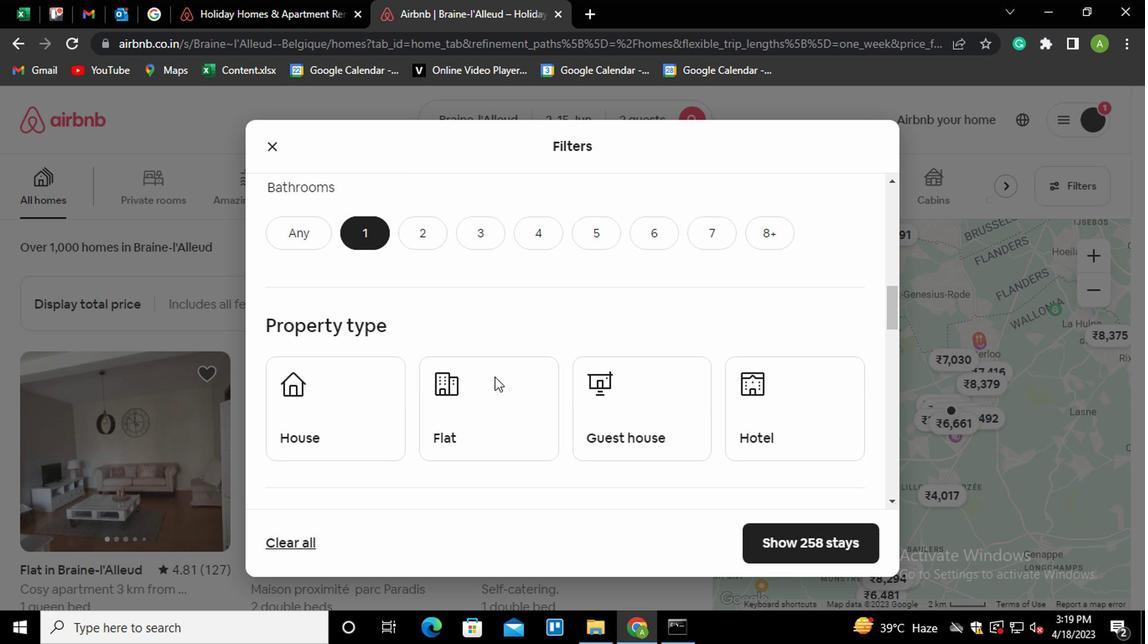 
Action: Mouse scrolled (490, 377) with delta (0, 0)
Screenshot: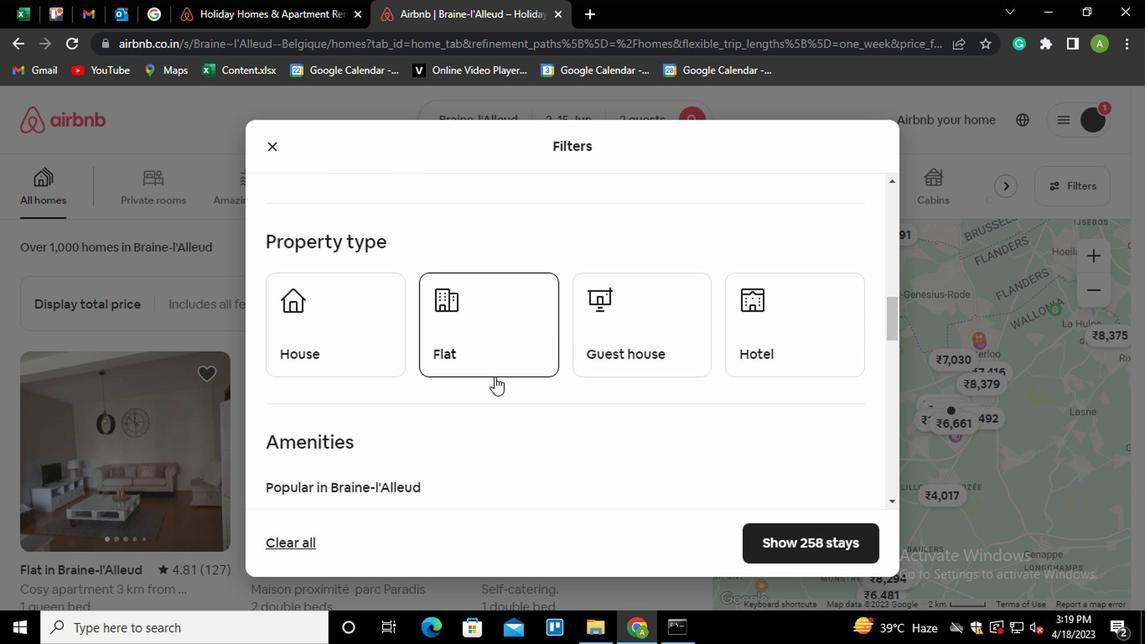 
Action: Mouse moved to (758, 260)
Screenshot: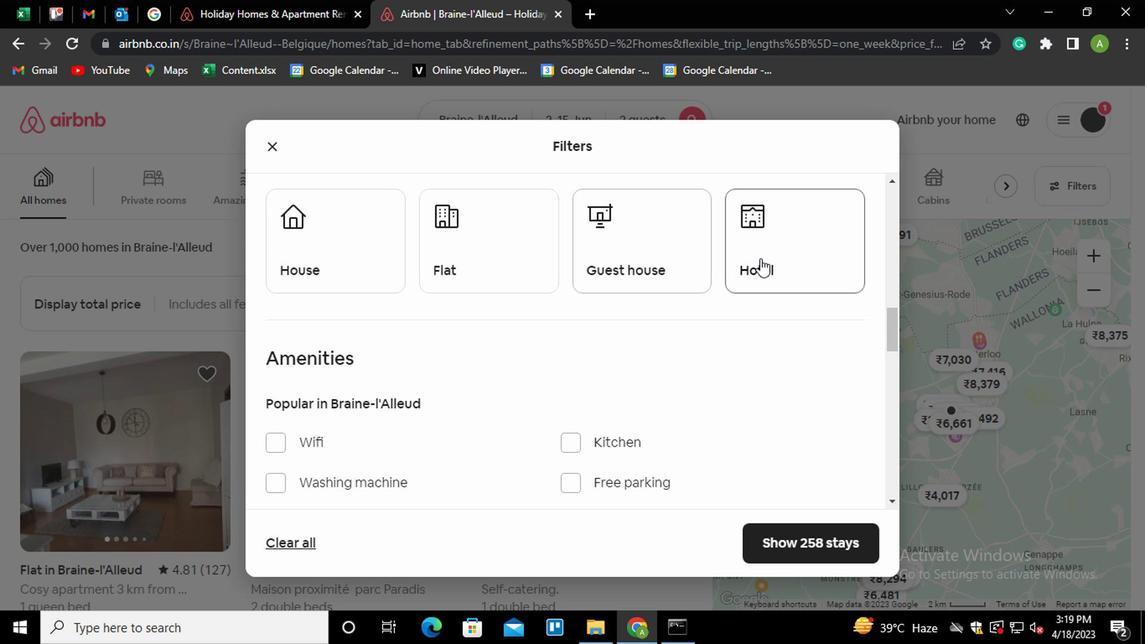 
Action: Mouse pressed left at (758, 260)
Screenshot: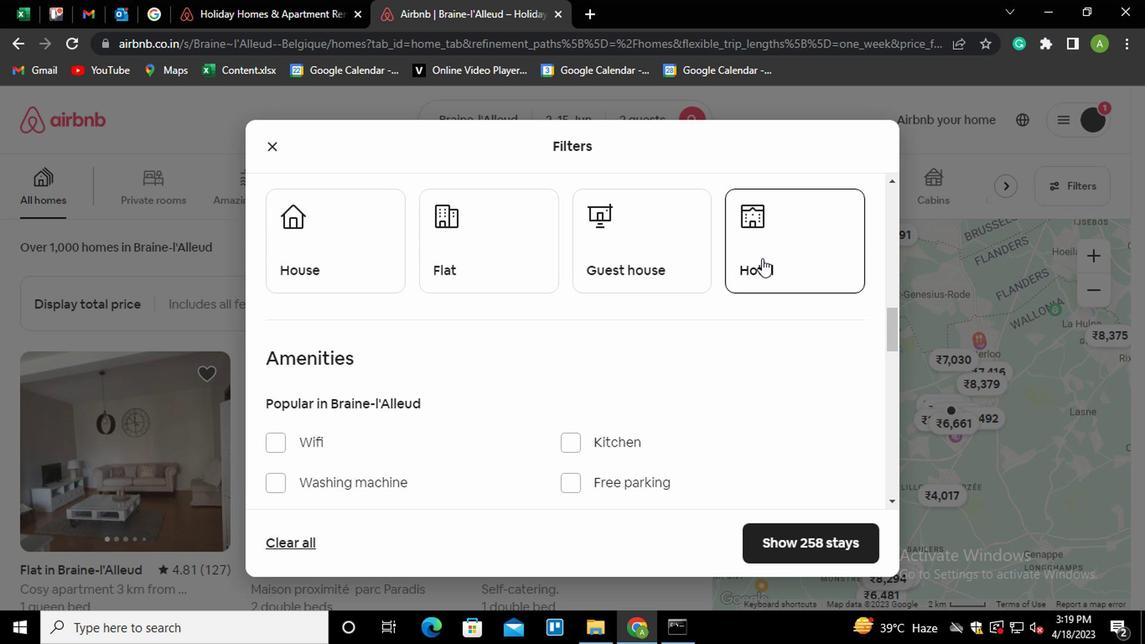 
Action: Mouse moved to (719, 323)
Screenshot: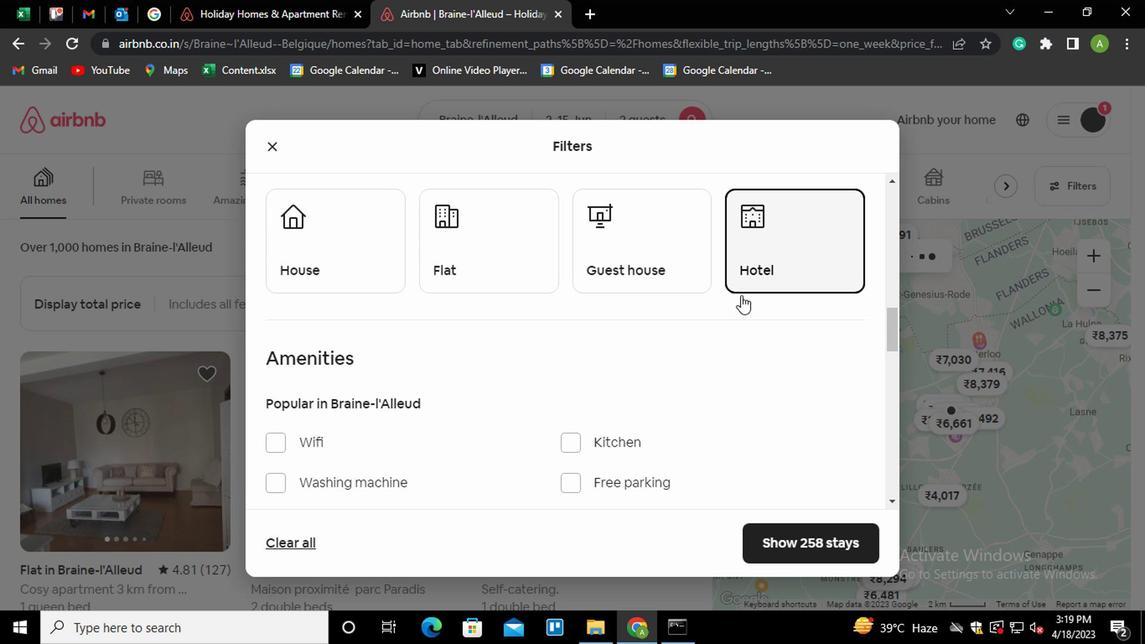 
Action: Mouse scrolled (719, 323) with delta (0, 0)
Screenshot: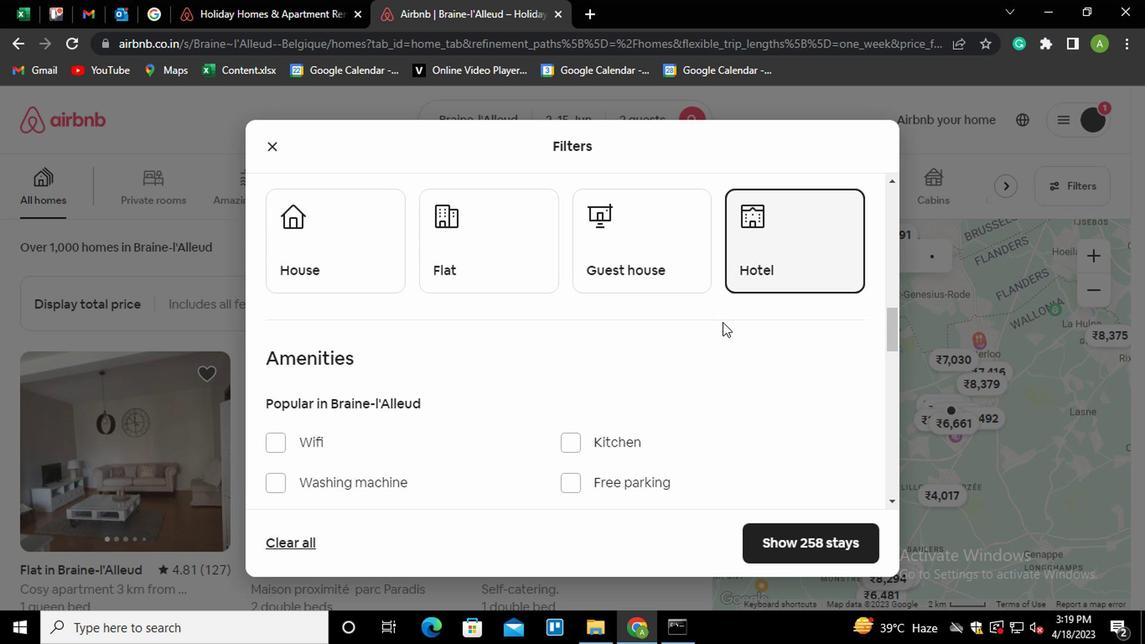 
Action: Mouse scrolled (719, 323) with delta (0, 0)
Screenshot: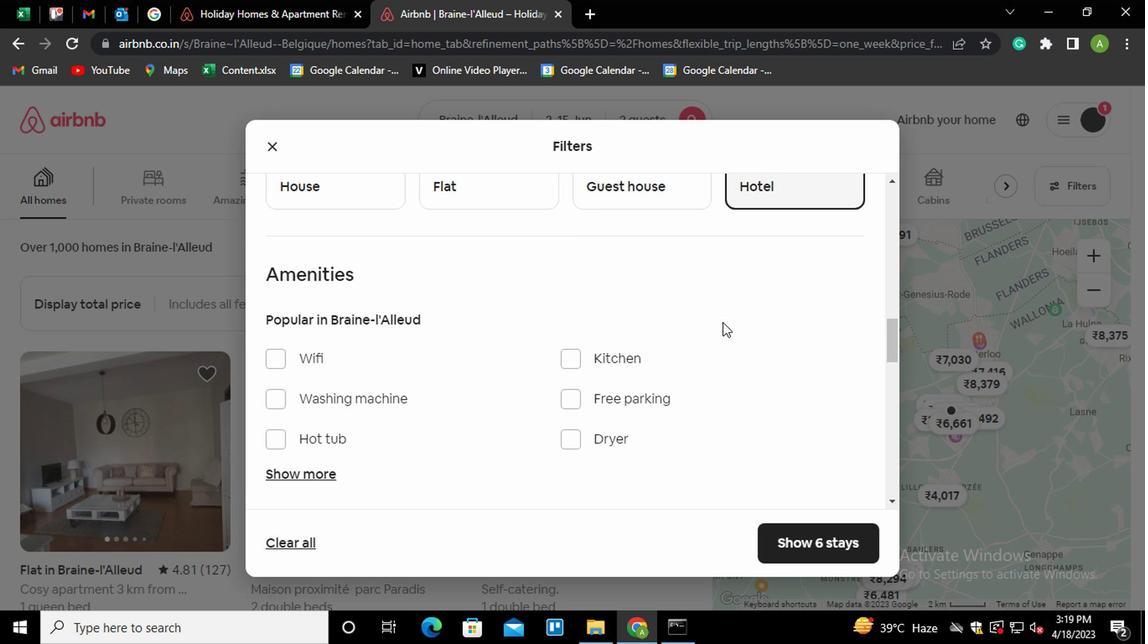
Action: Mouse scrolled (719, 323) with delta (0, 0)
Screenshot: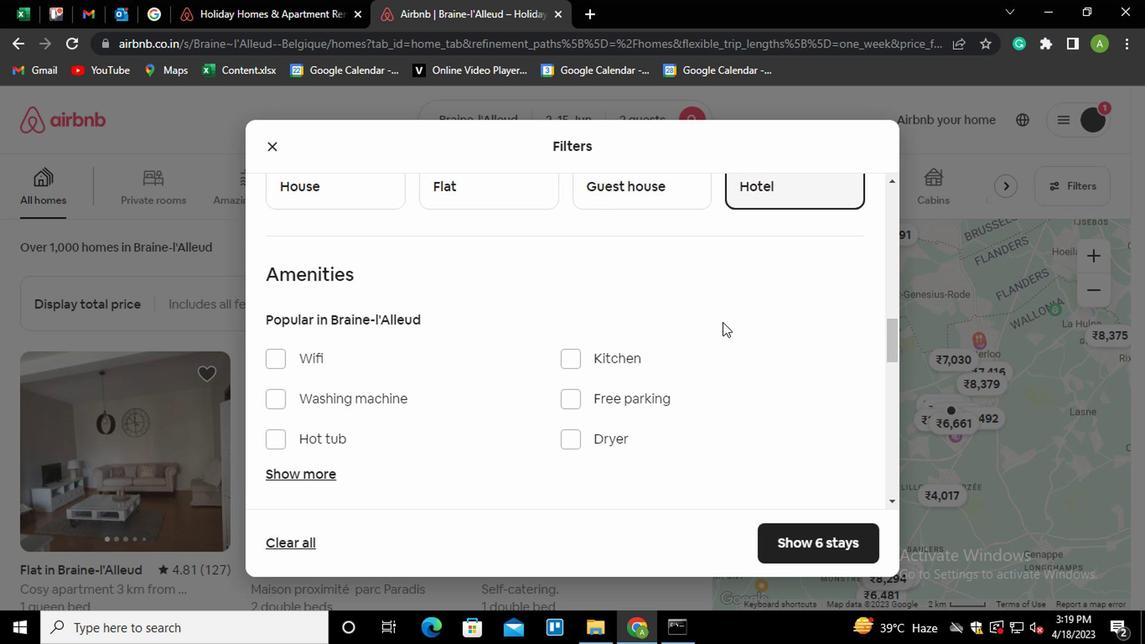 
Action: Mouse scrolled (719, 323) with delta (0, 0)
Screenshot: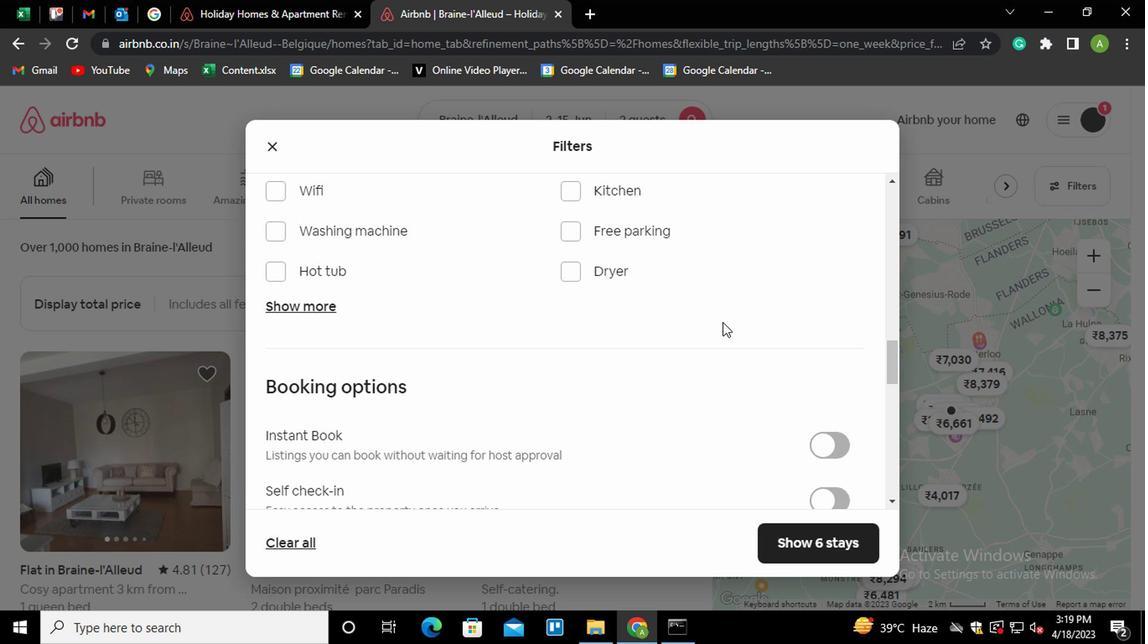 
Action: Mouse scrolled (719, 323) with delta (0, 0)
Screenshot: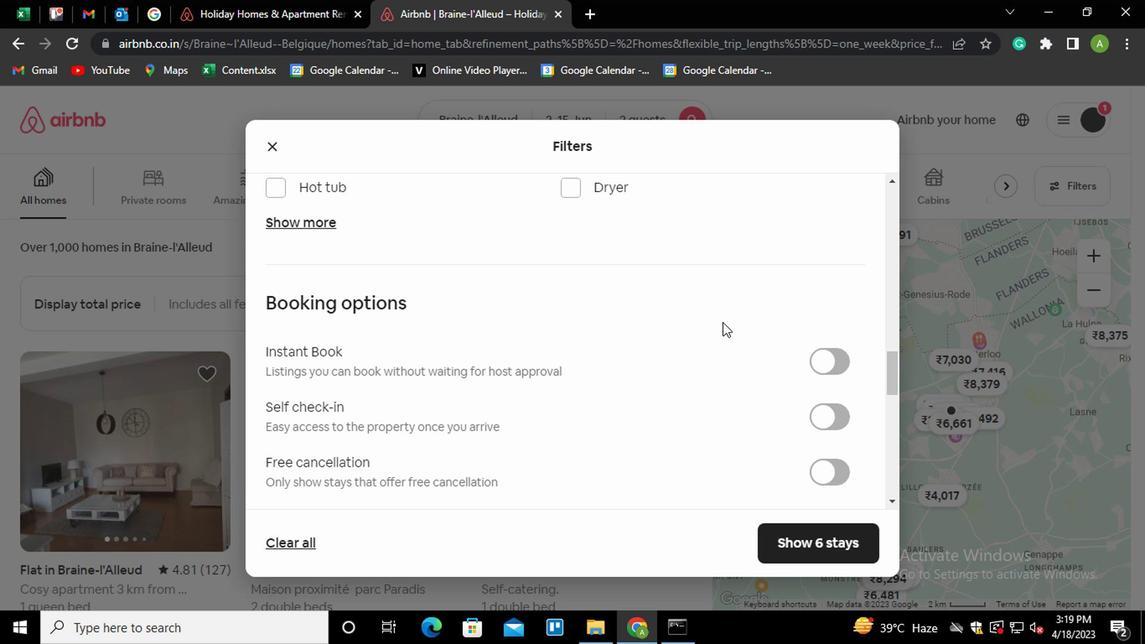 
Action: Mouse scrolled (719, 323) with delta (0, 0)
Screenshot: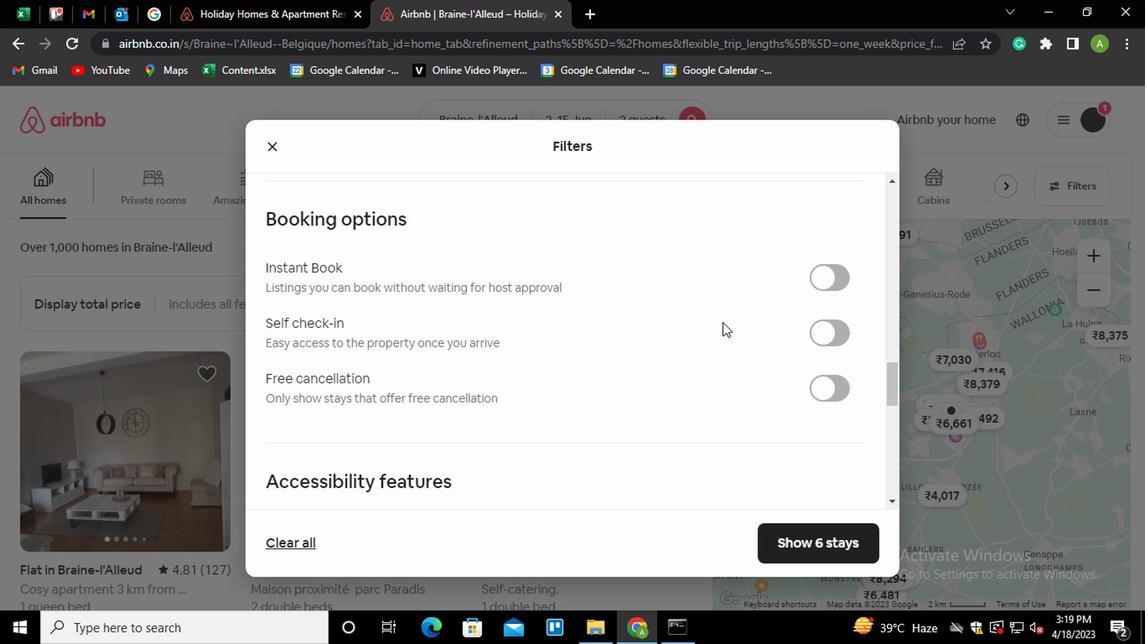 
Action: Mouse moved to (743, 307)
Screenshot: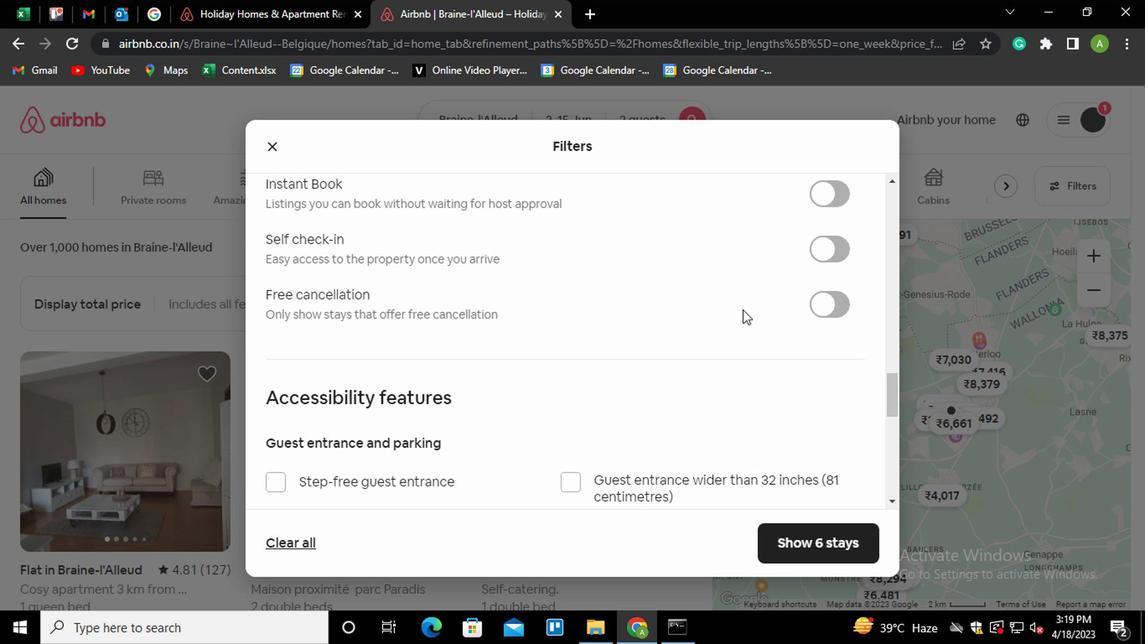 
Action: Mouse scrolled (743, 308) with delta (0, 1)
Screenshot: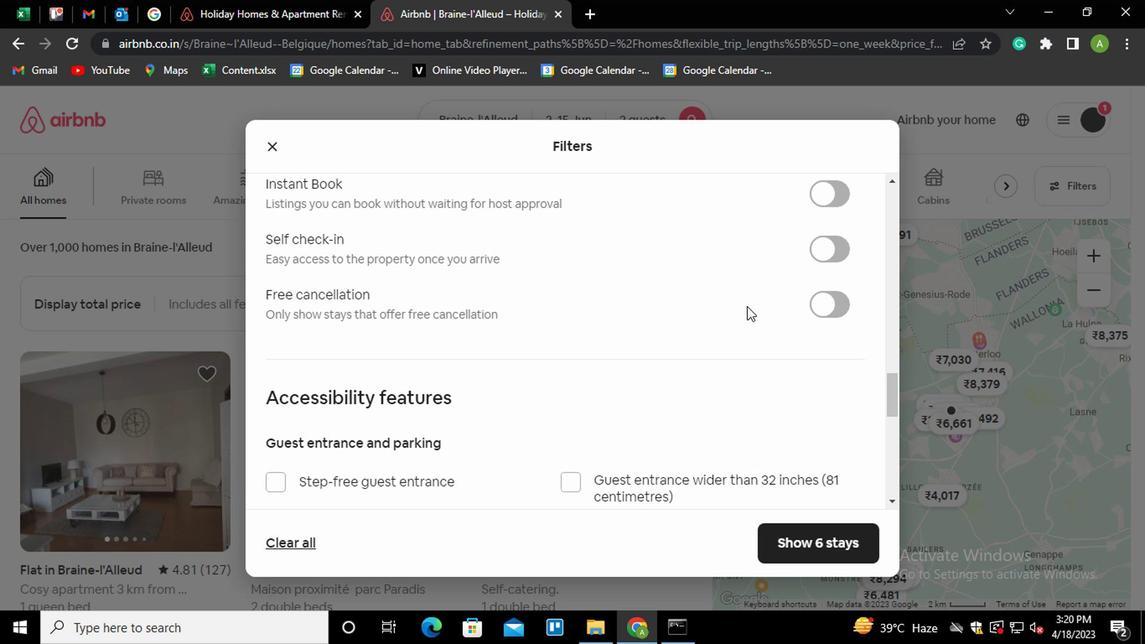 
Action: Mouse scrolled (743, 308) with delta (0, 1)
Screenshot: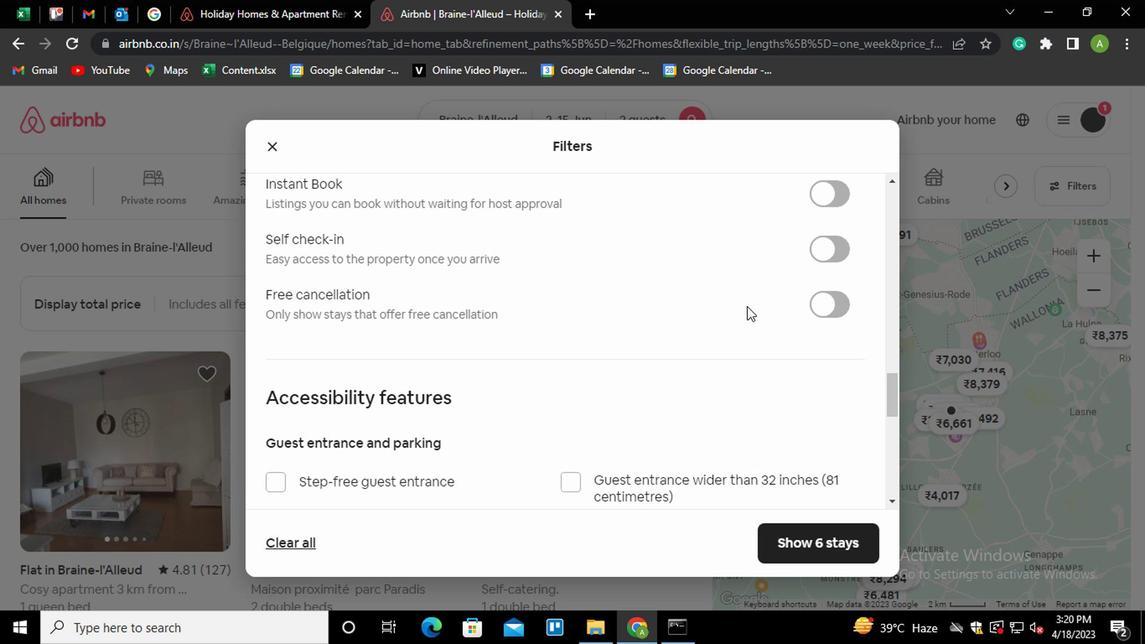 
Action: Mouse scrolled (743, 308) with delta (0, 1)
Screenshot: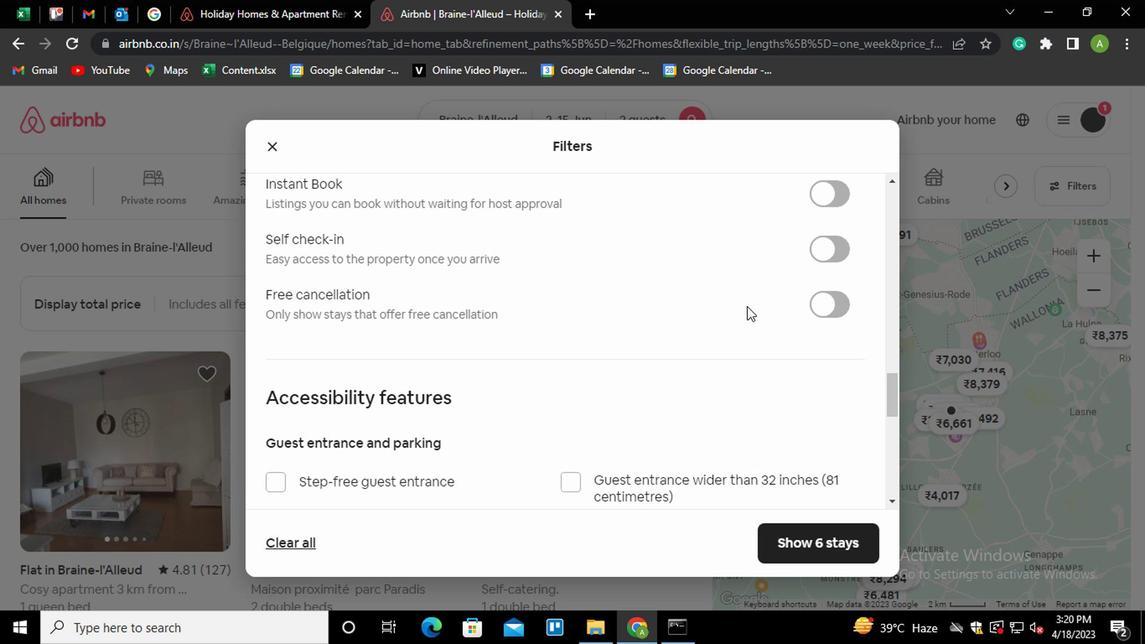 
Action: Mouse scrolled (743, 308) with delta (0, 1)
Screenshot: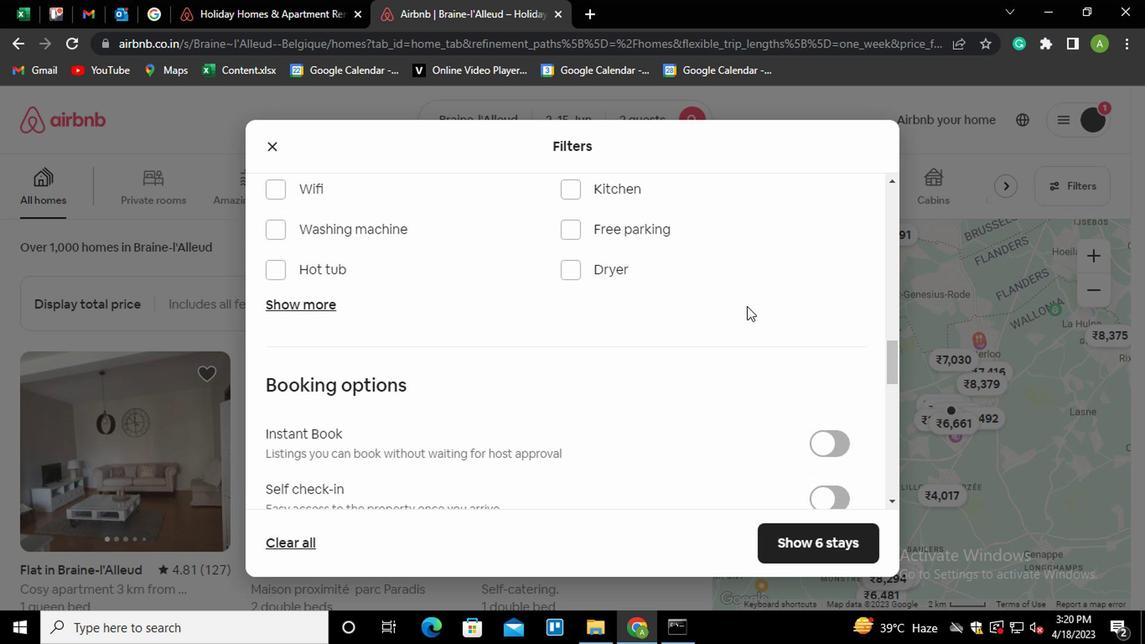 
Action: Mouse scrolled (743, 308) with delta (0, 1)
Screenshot: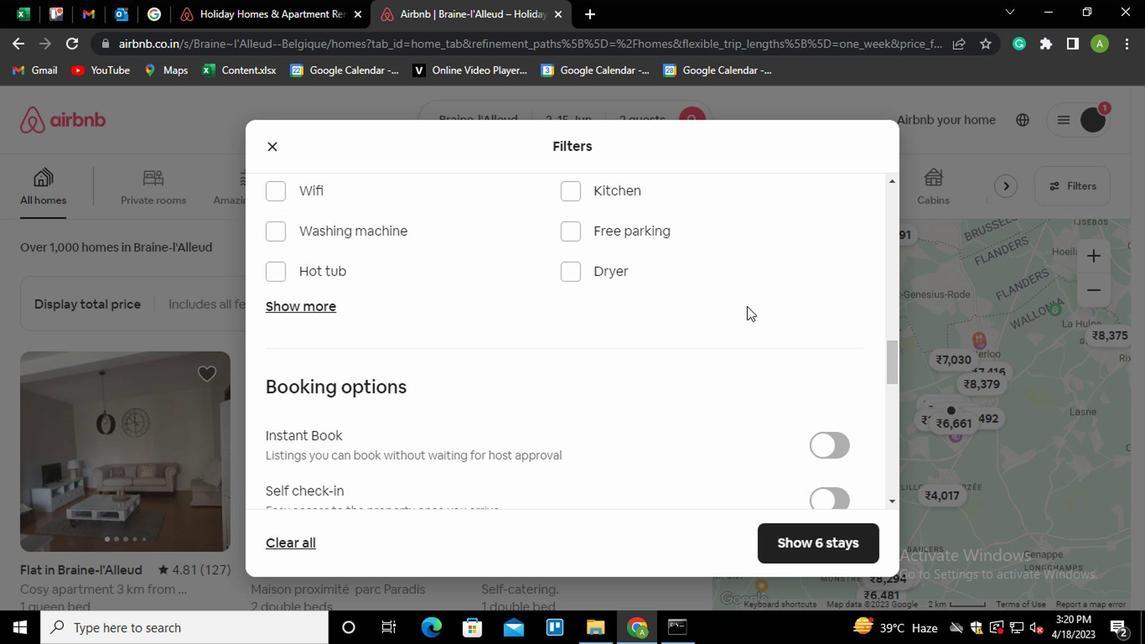 
Action: Mouse moved to (310, 474)
Screenshot: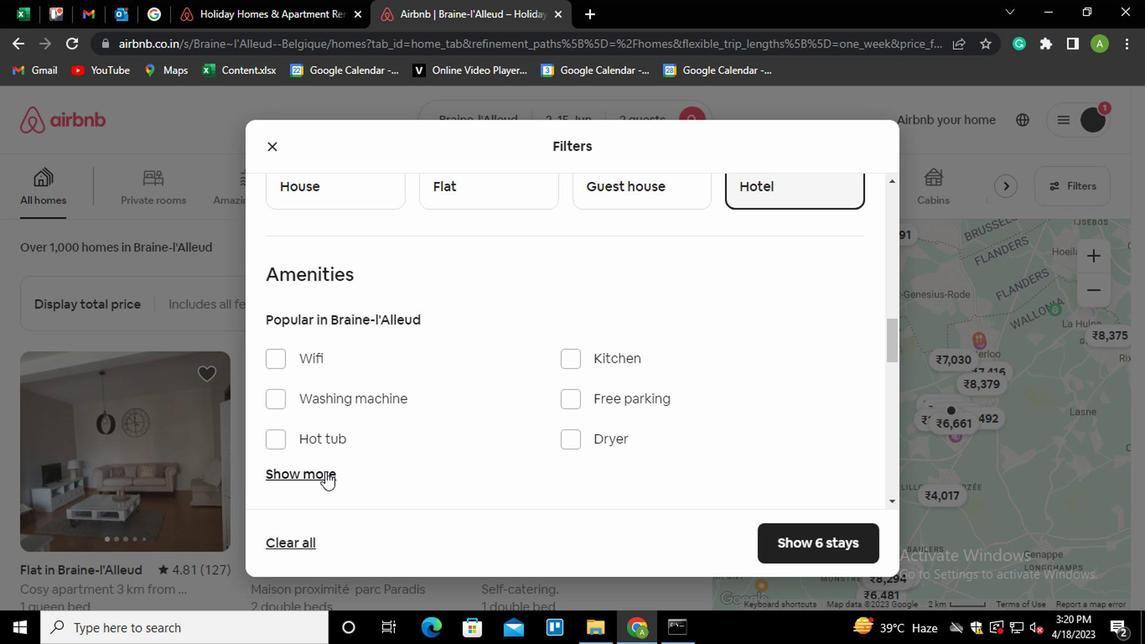 
Action: Mouse pressed left at (310, 474)
Screenshot: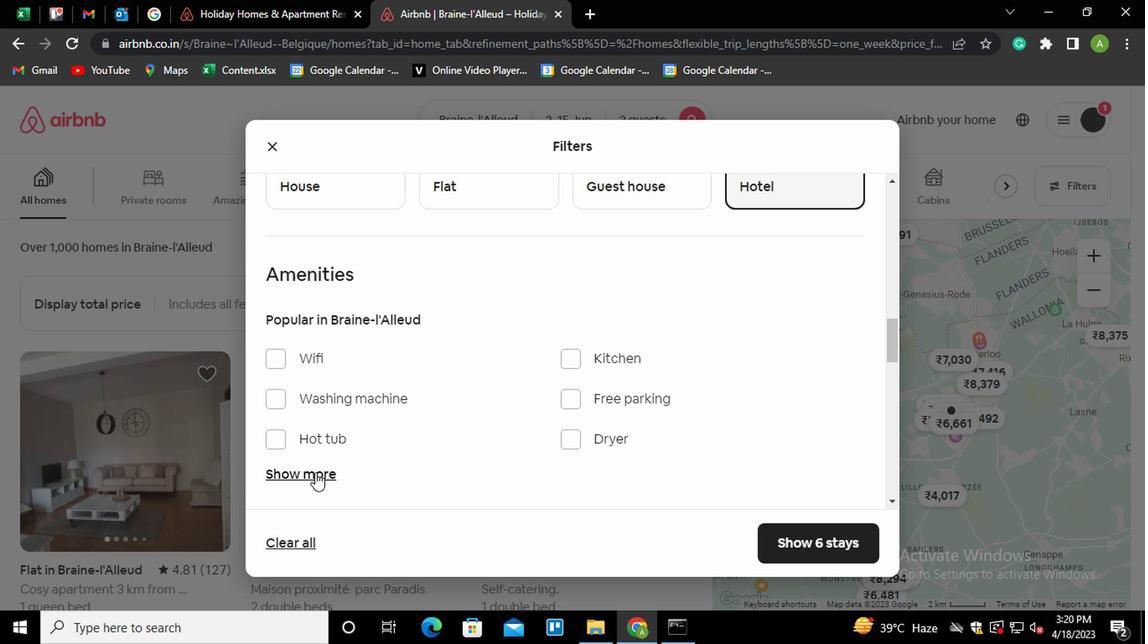
Action: Mouse moved to (581, 354)
Screenshot: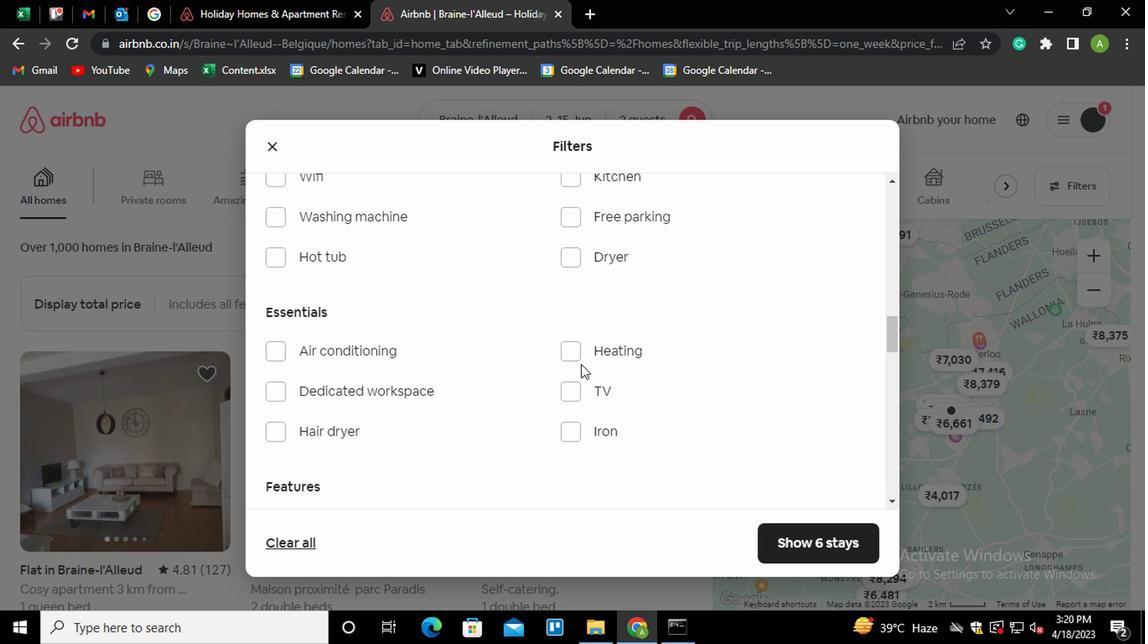 
Action: Mouse pressed left at (581, 354)
Screenshot: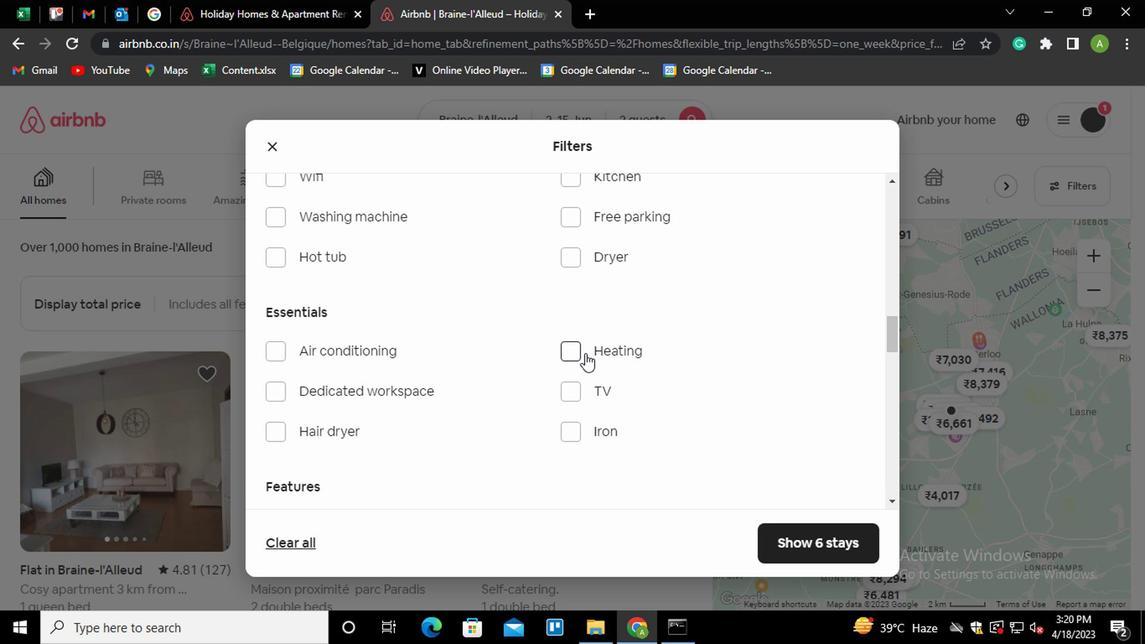 
Action: Mouse moved to (645, 369)
Screenshot: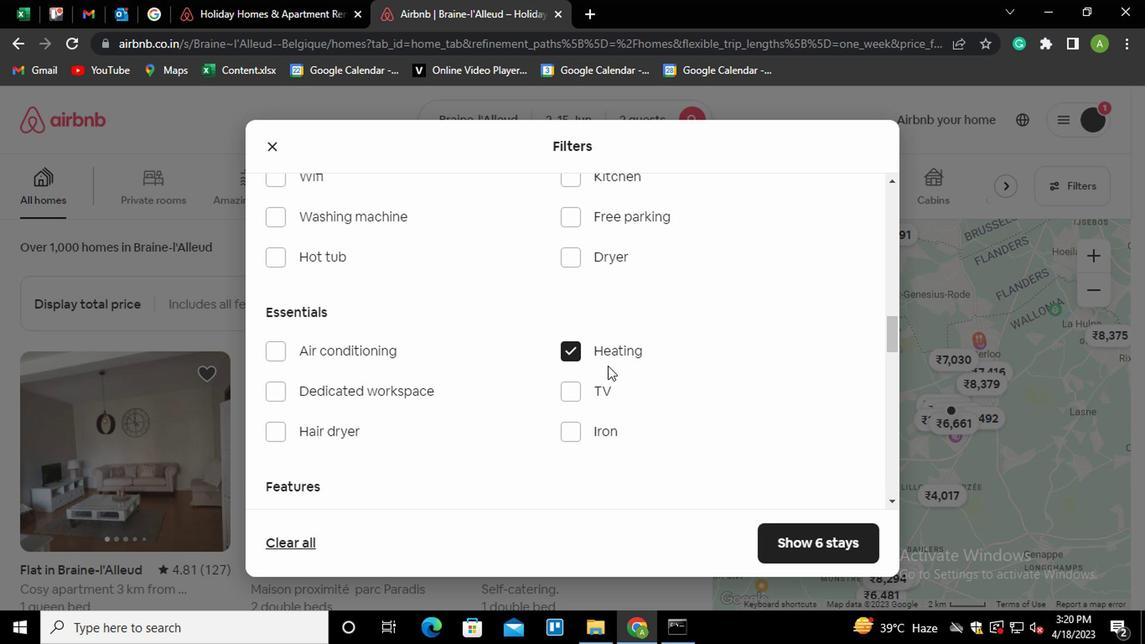 
Action: Mouse scrolled (645, 369) with delta (0, 0)
Screenshot: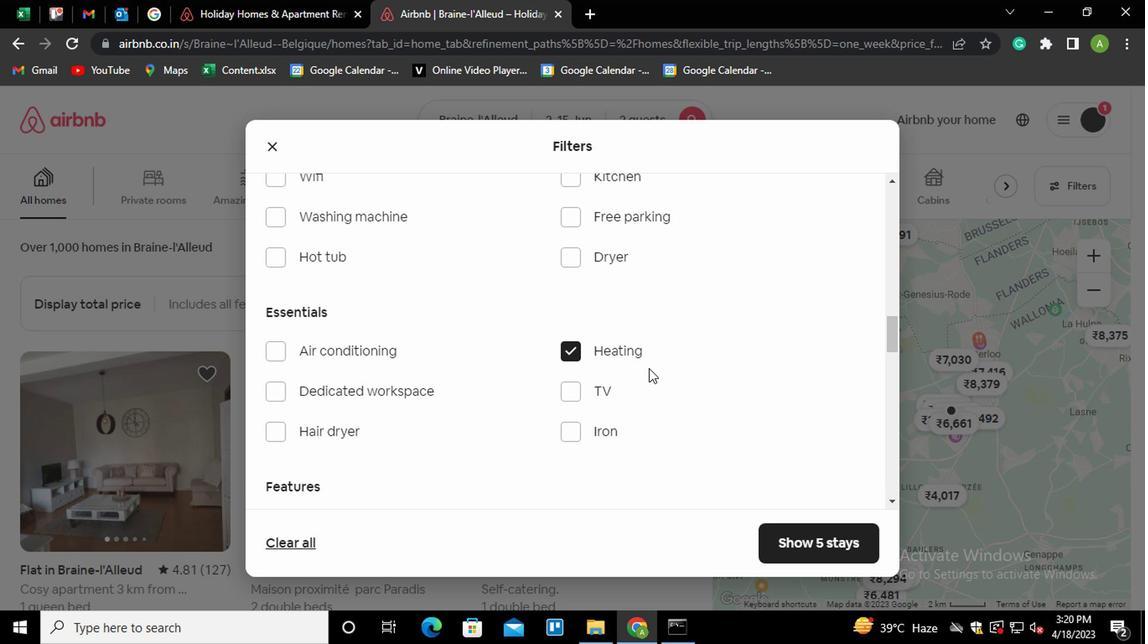 
Action: Mouse scrolled (645, 369) with delta (0, 0)
Screenshot: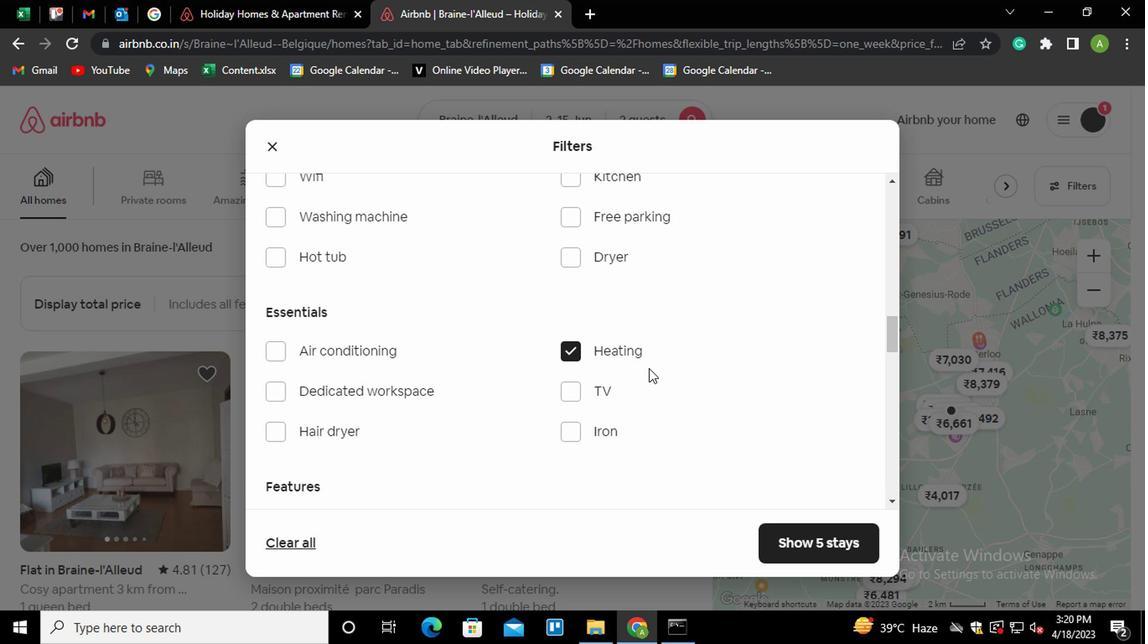 
Action: Mouse scrolled (645, 369) with delta (0, 0)
Screenshot: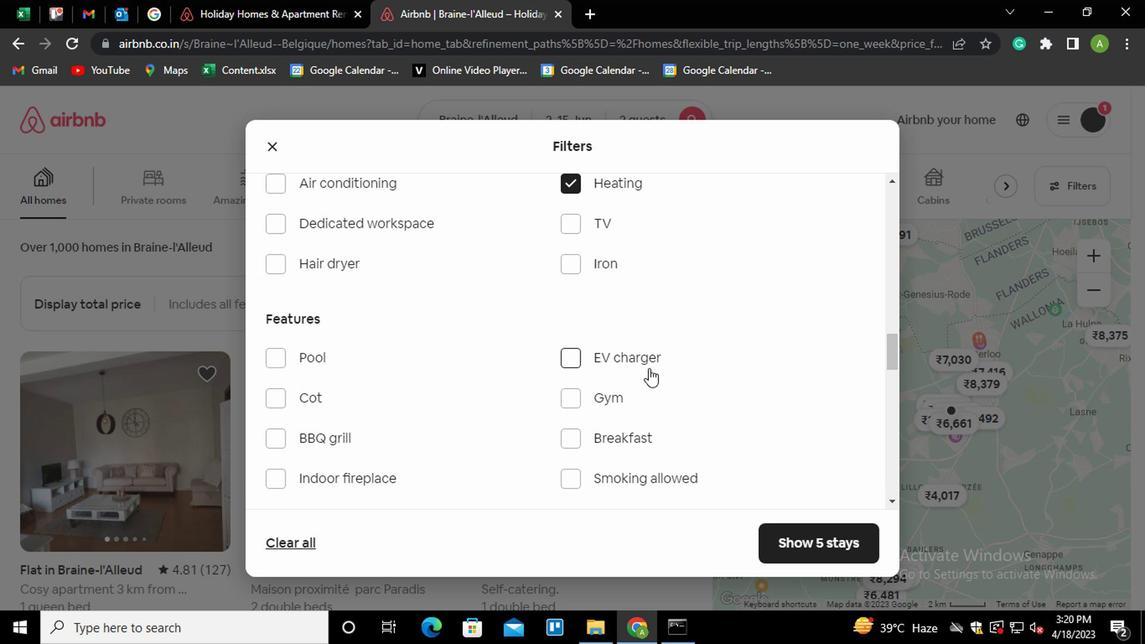 
Action: Mouse scrolled (645, 369) with delta (0, 0)
Screenshot: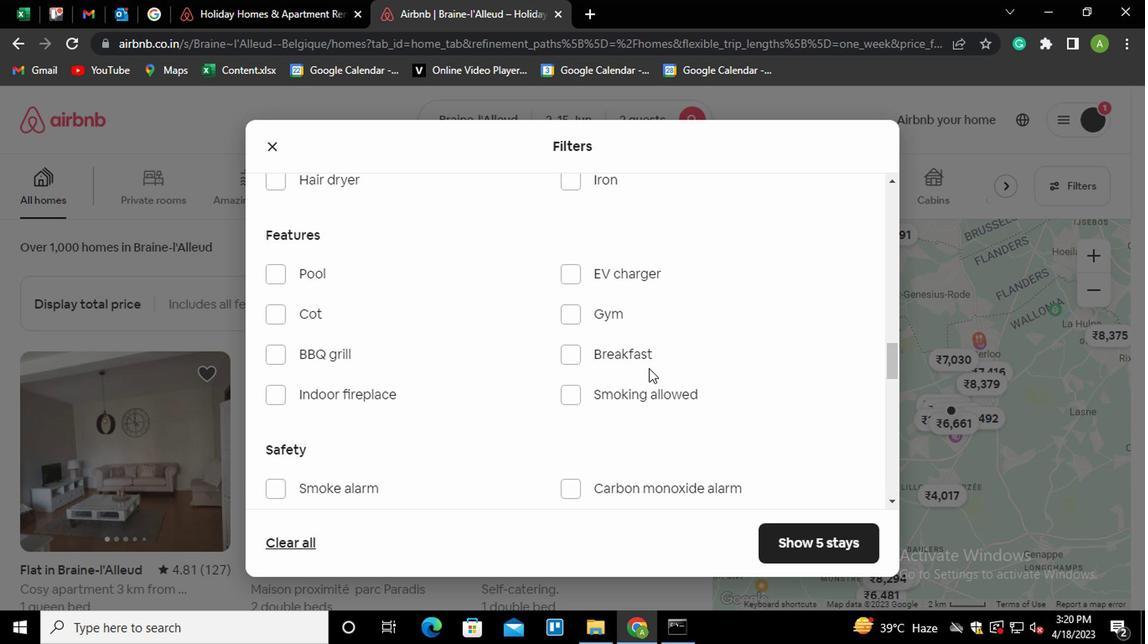 
Action: Mouse scrolled (645, 369) with delta (0, 0)
Screenshot: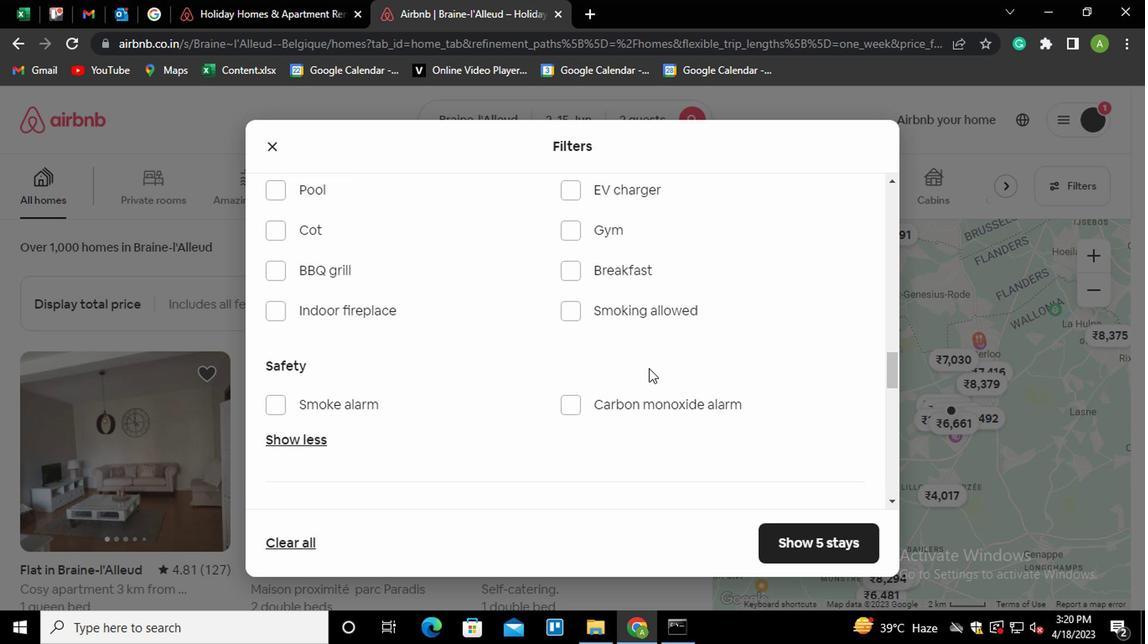 
Action: Mouse scrolled (645, 369) with delta (0, 0)
Screenshot: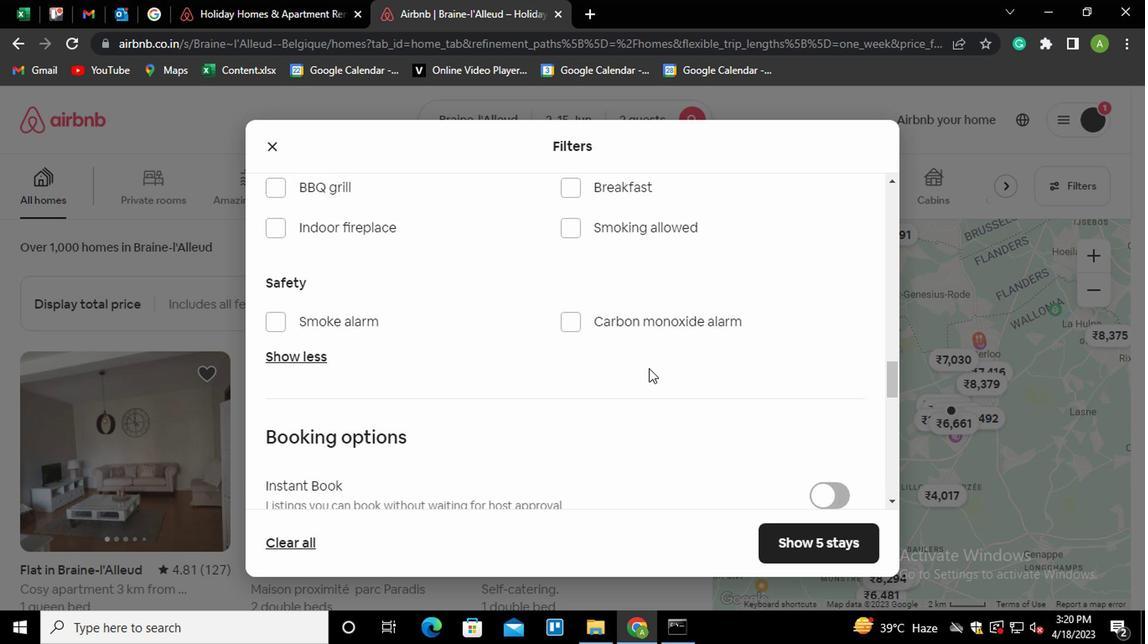 
Action: Mouse scrolled (645, 369) with delta (0, 0)
Screenshot: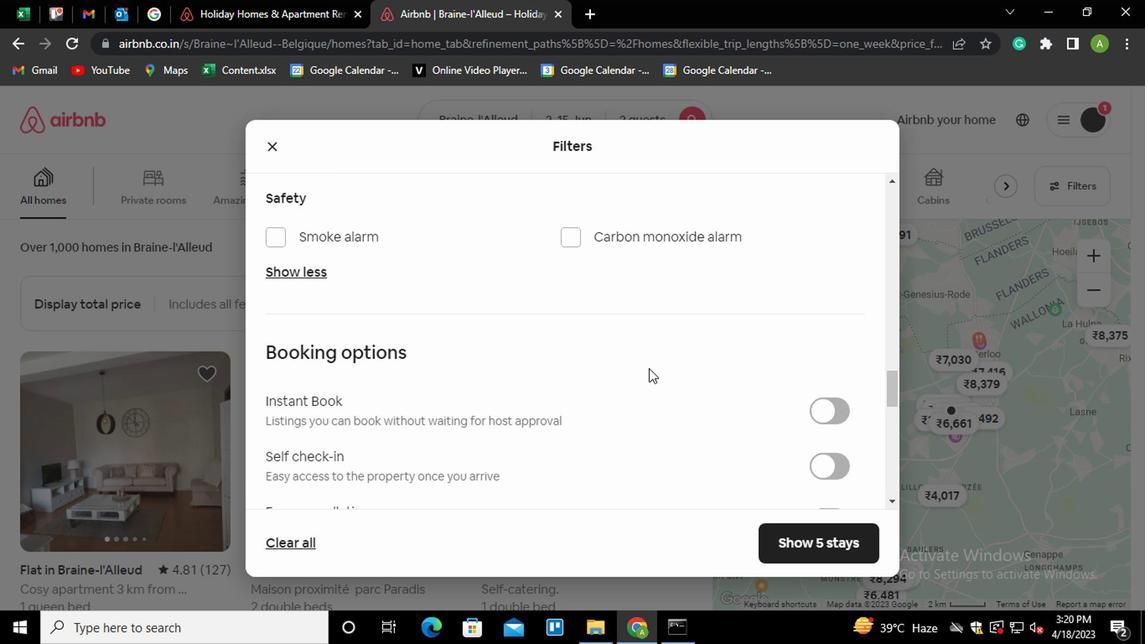 
Action: Mouse moved to (837, 376)
Screenshot: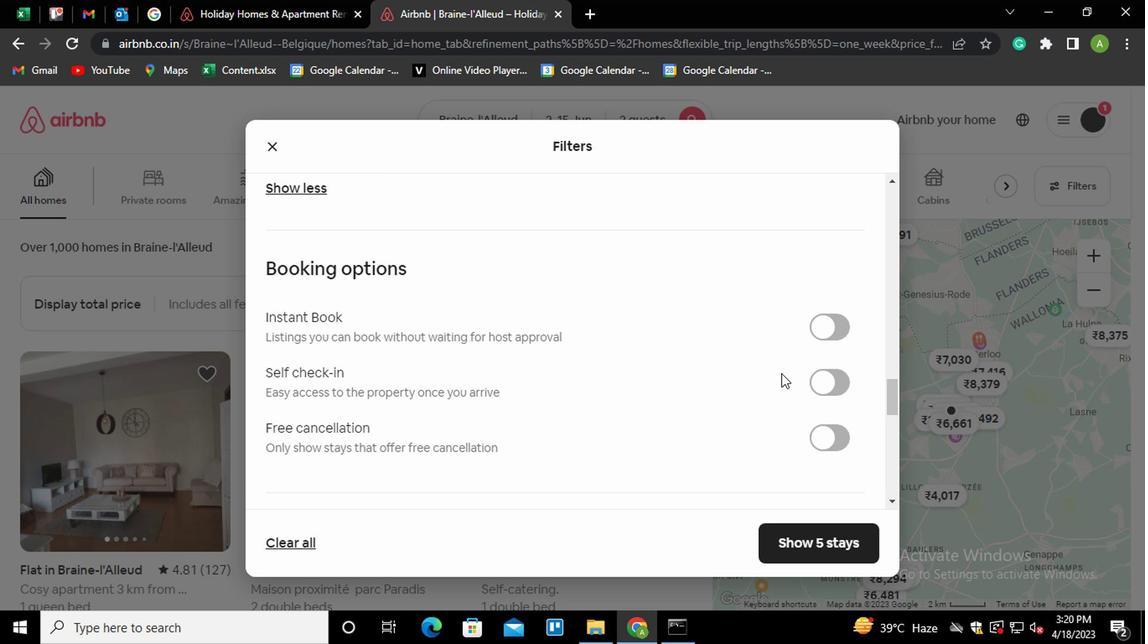 
Action: Mouse pressed left at (837, 376)
Screenshot: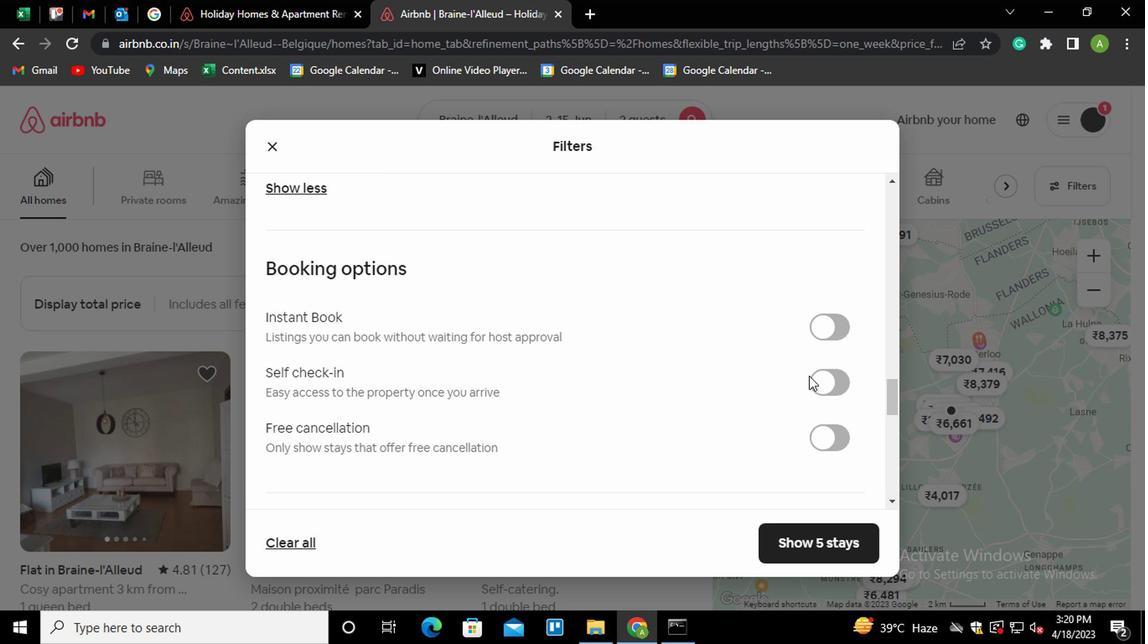 
Action: Mouse moved to (767, 378)
Screenshot: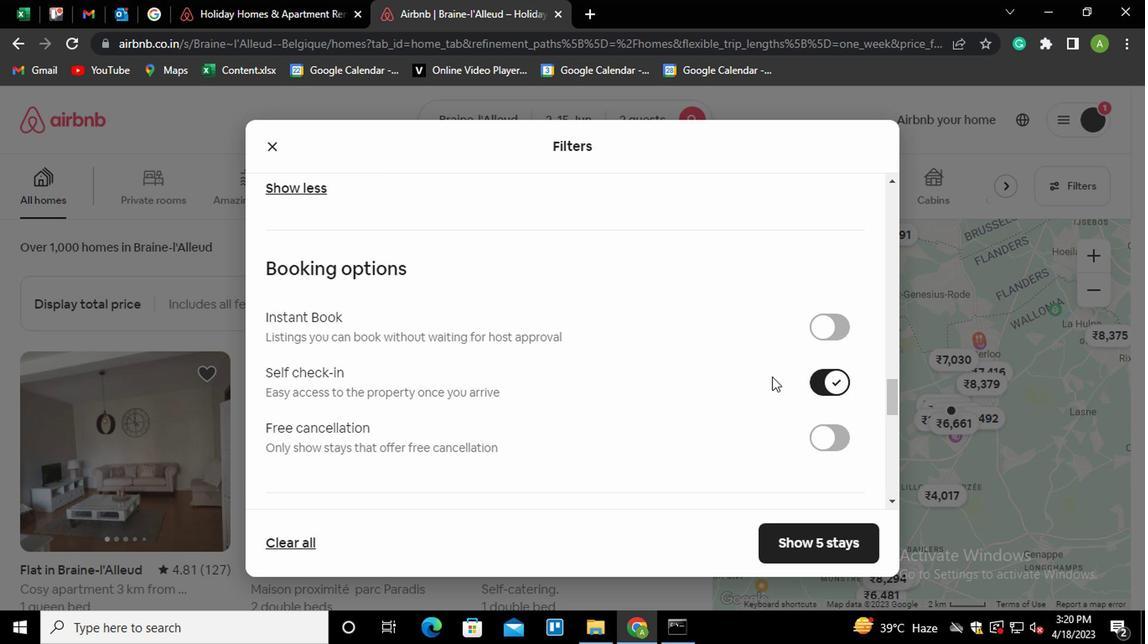 
Action: Mouse scrolled (767, 377) with delta (0, 0)
Screenshot: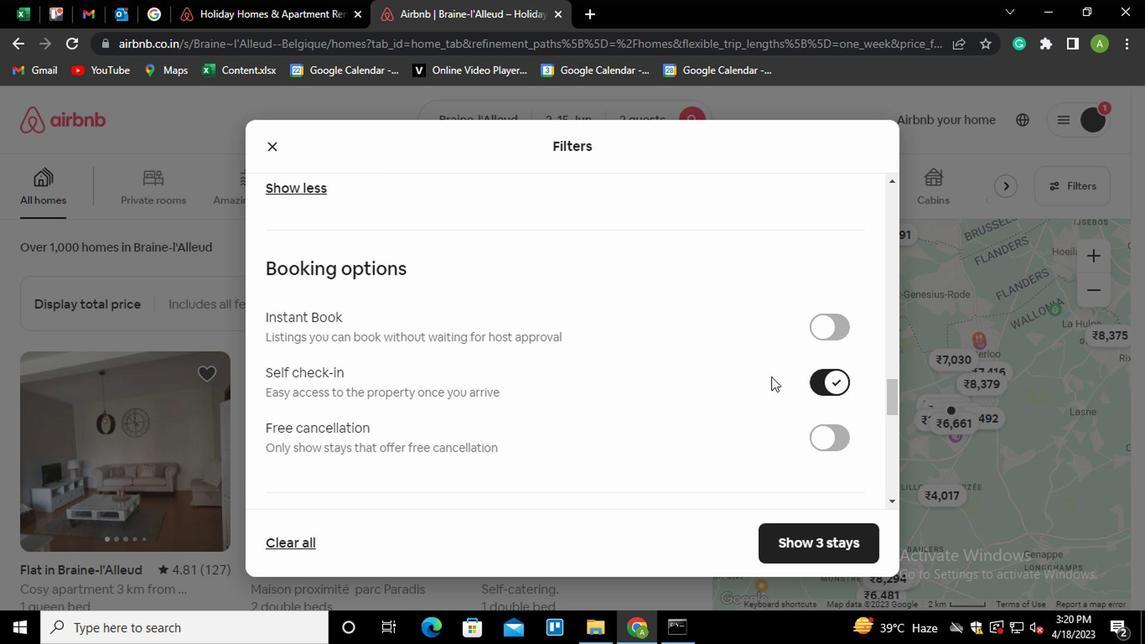
Action: Mouse scrolled (767, 377) with delta (0, 0)
Screenshot: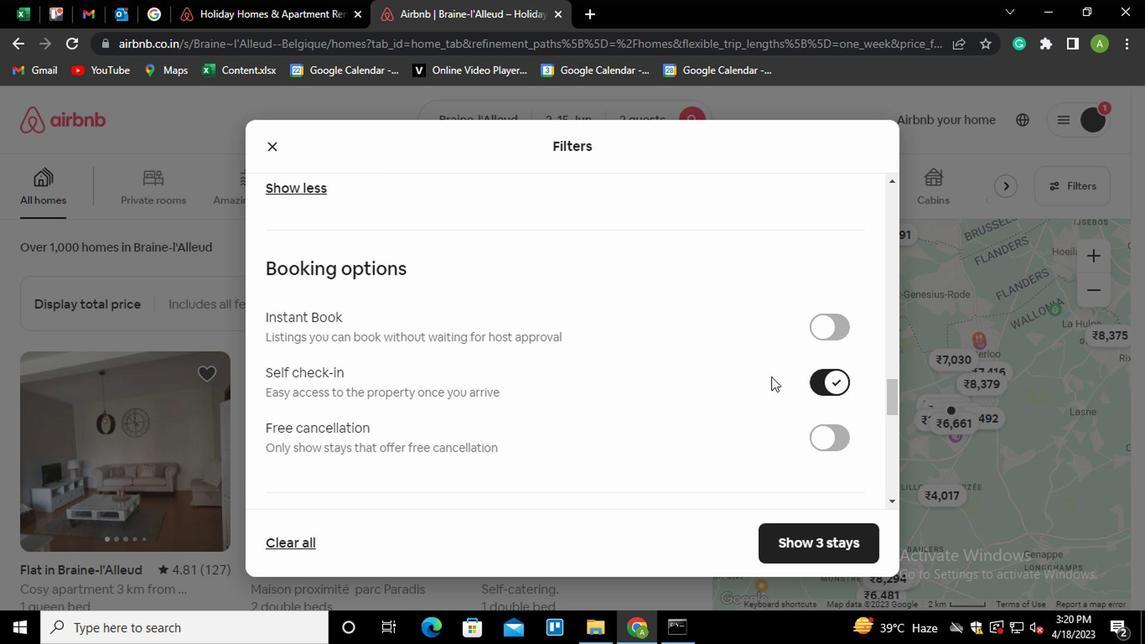 
Action: Mouse scrolled (767, 377) with delta (0, 0)
Screenshot: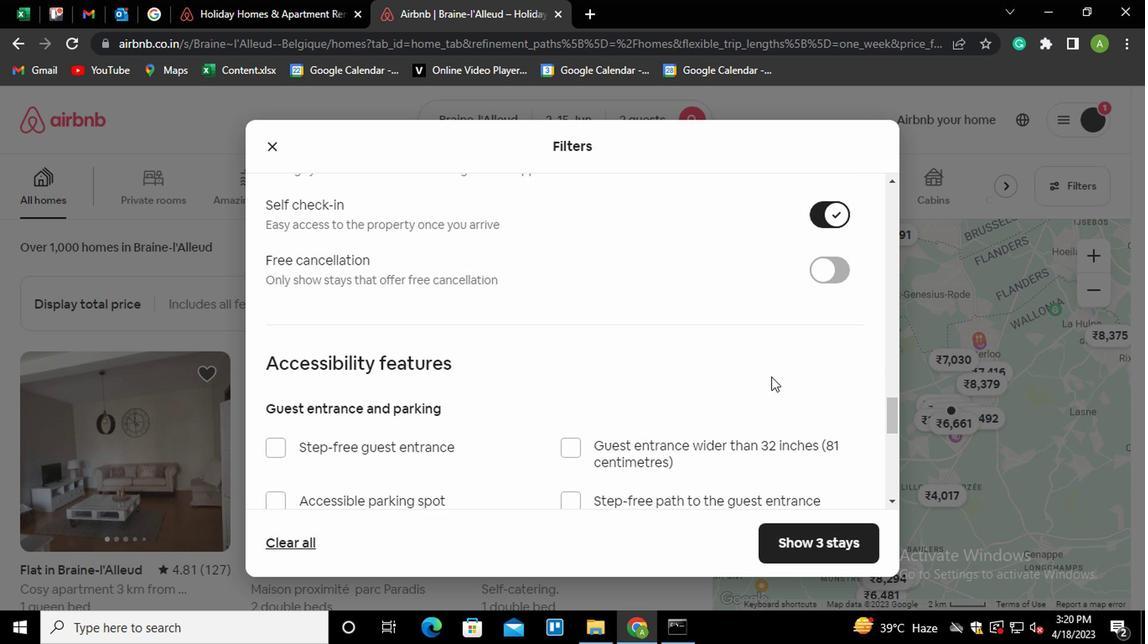 
Action: Mouse scrolled (767, 377) with delta (0, 0)
Screenshot: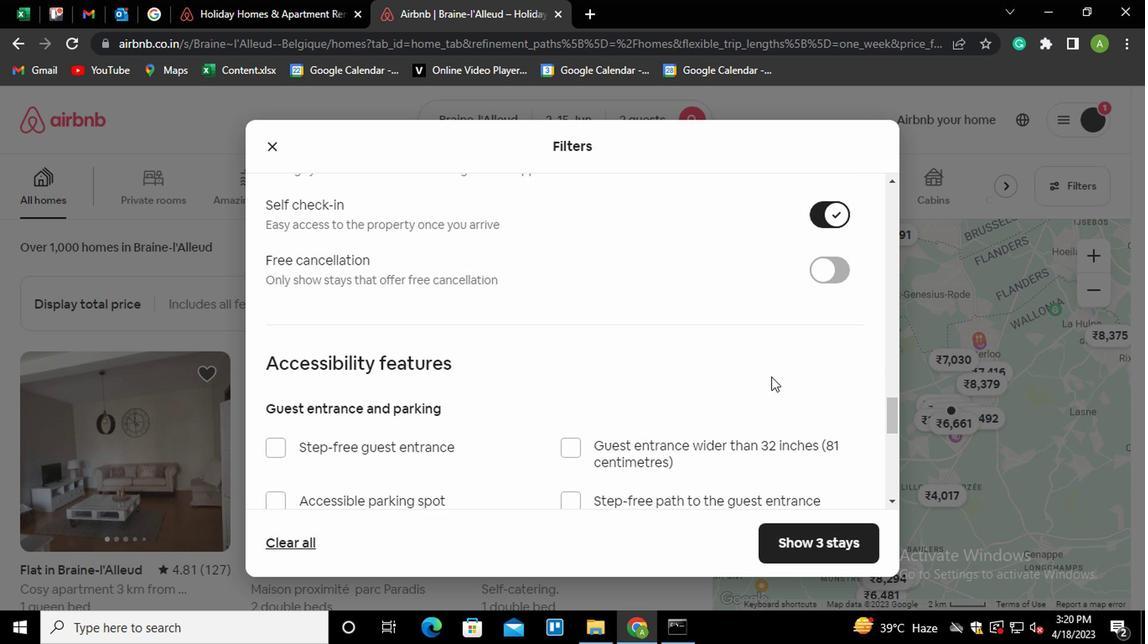 
Action: Mouse scrolled (767, 377) with delta (0, 0)
Screenshot: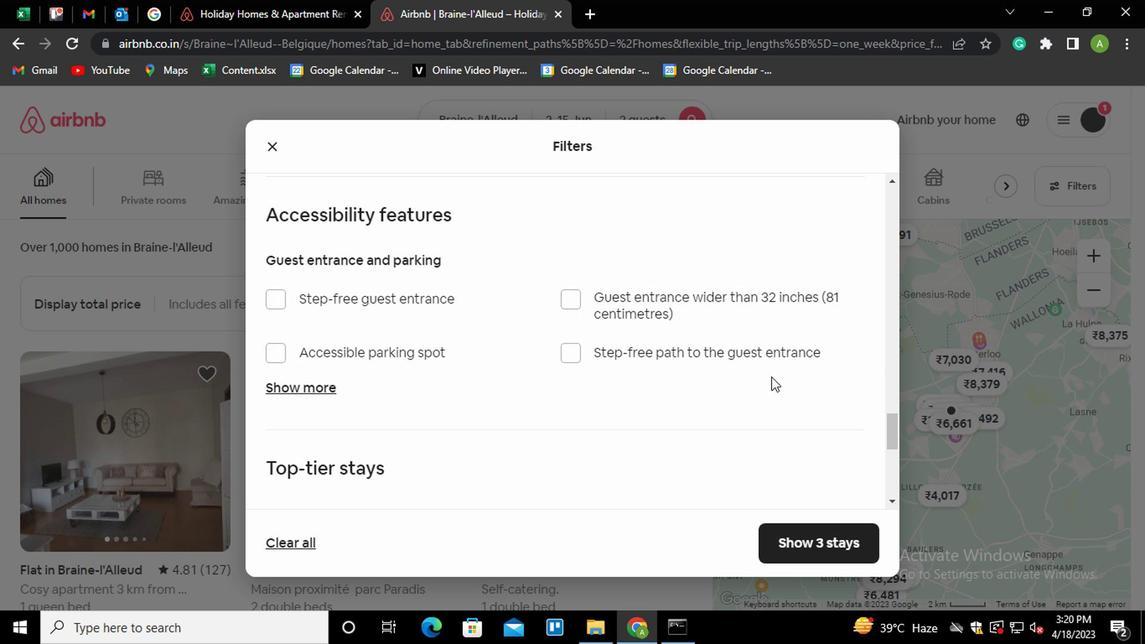 
Action: Mouse scrolled (767, 377) with delta (0, 0)
Screenshot: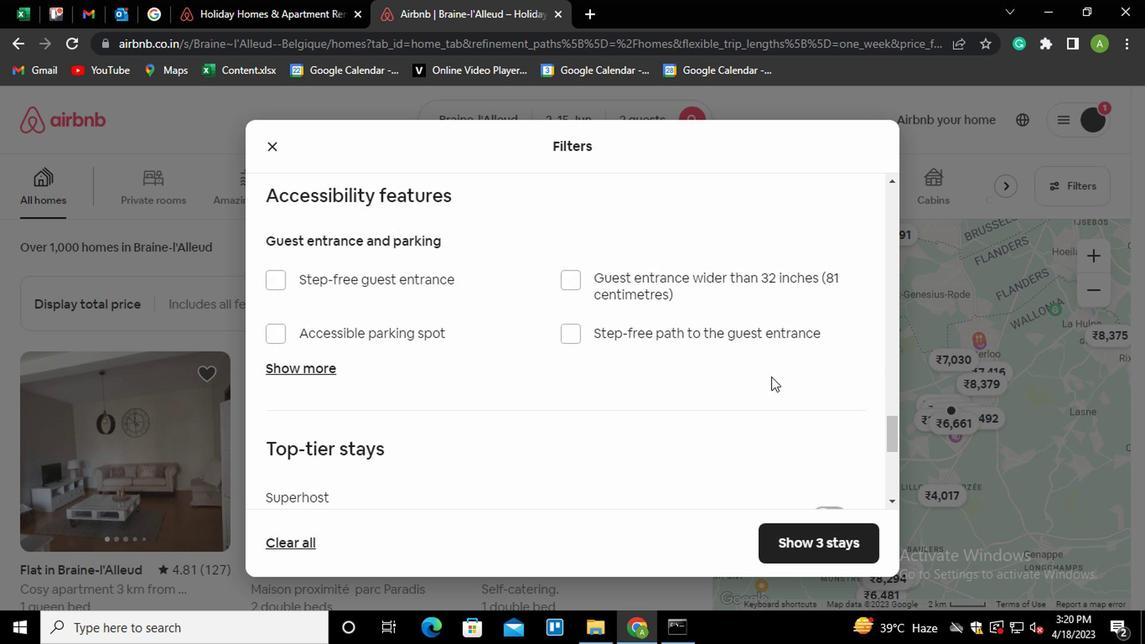 
Action: Mouse scrolled (767, 377) with delta (0, 0)
Screenshot: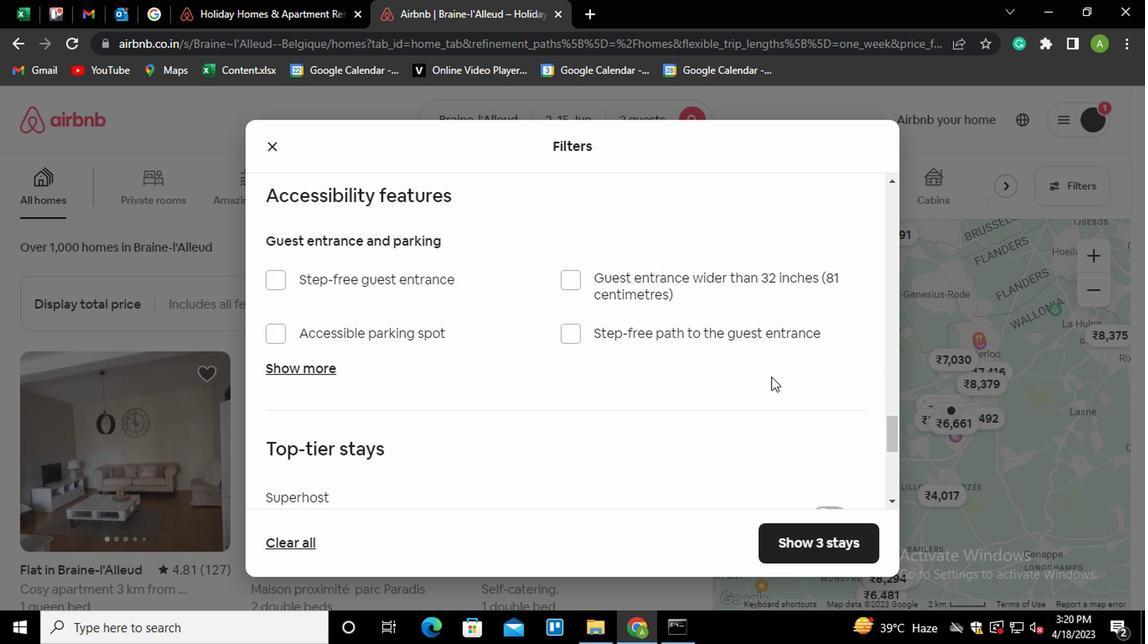 
Action: Mouse scrolled (767, 377) with delta (0, 0)
Screenshot: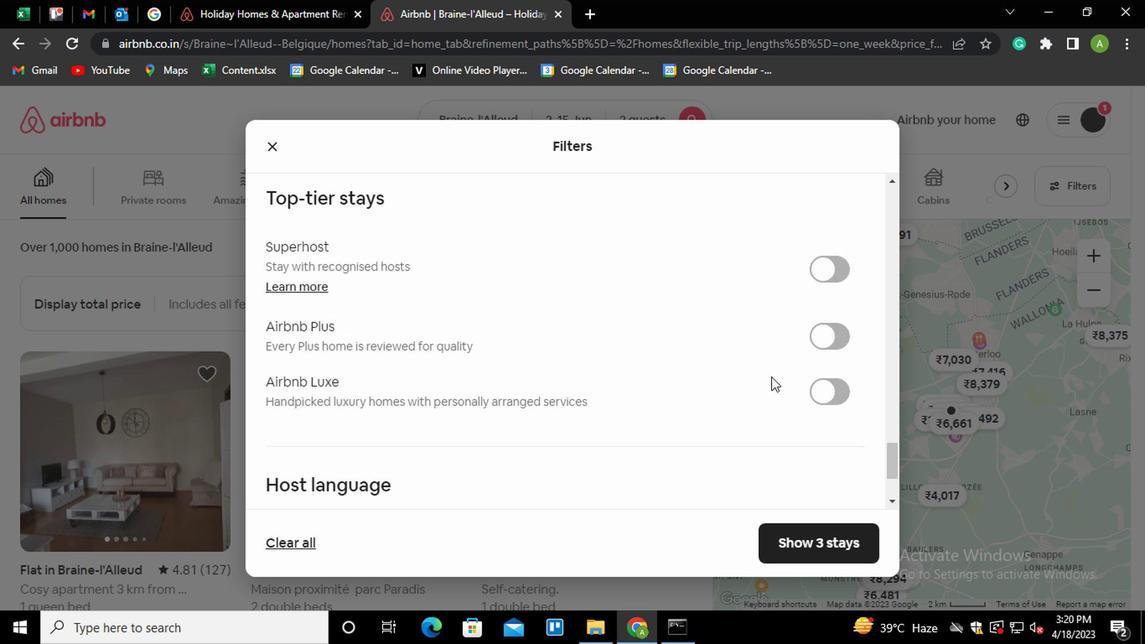 
Action: Mouse scrolled (767, 377) with delta (0, 0)
Screenshot: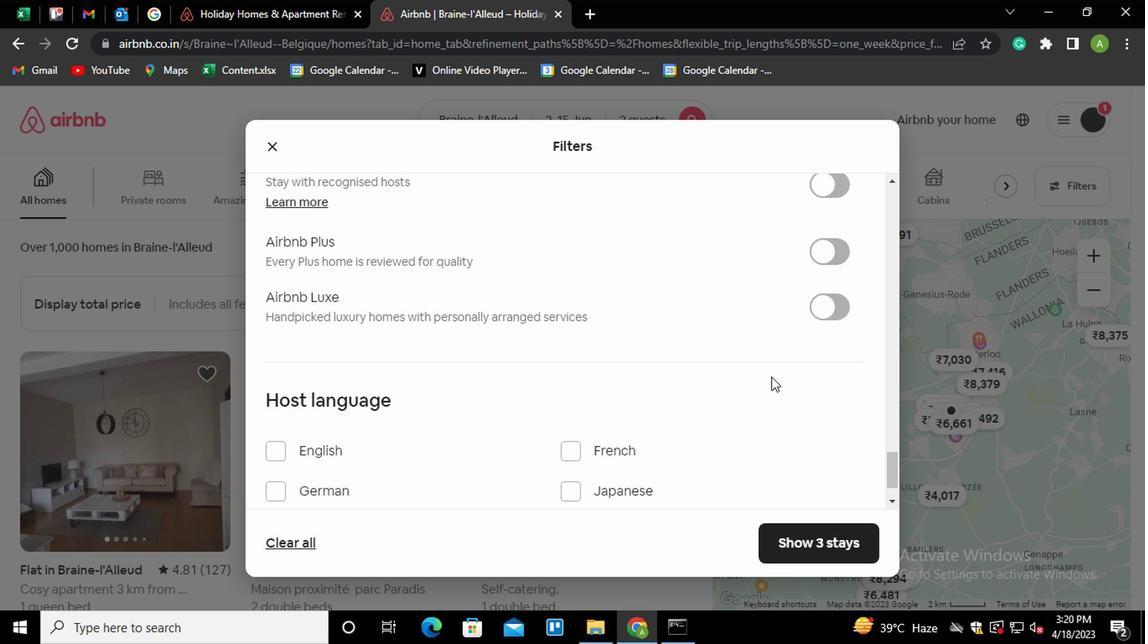 
Action: Mouse scrolled (767, 377) with delta (0, 0)
Screenshot: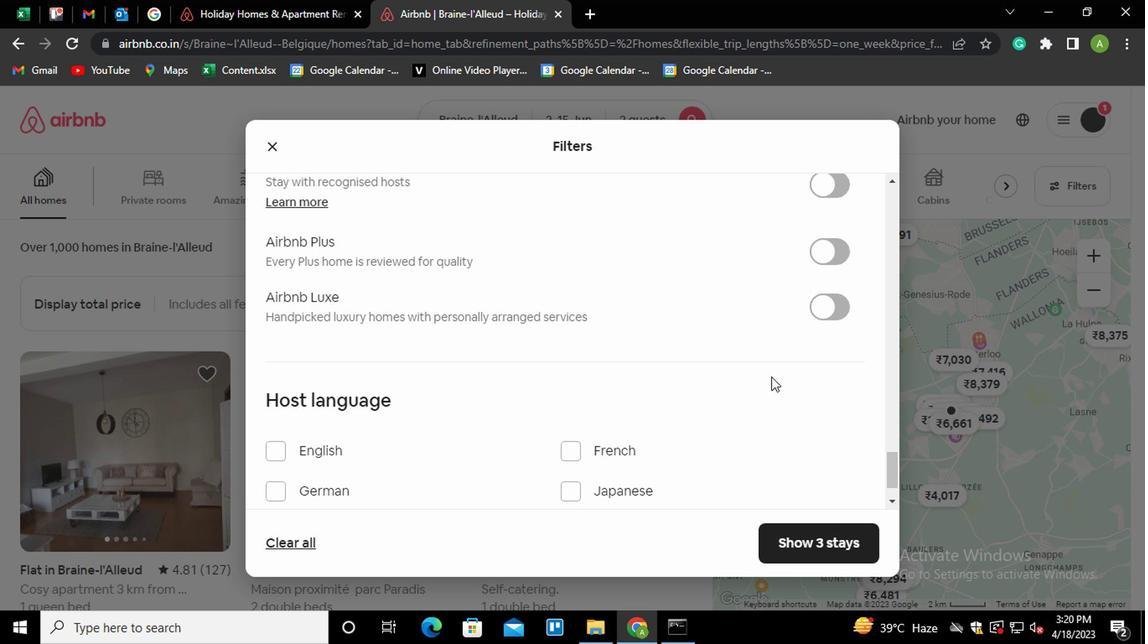 
Action: Mouse moved to (271, 391)
Screenshot: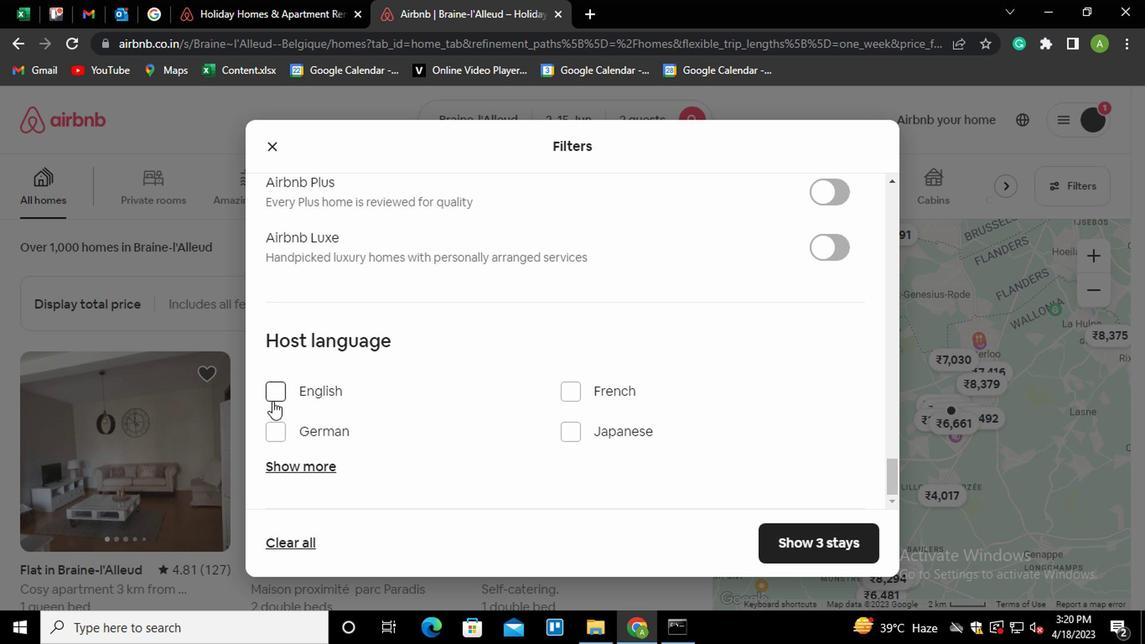 
Action: Mouse pressed left at (271, 391)
Screenshot: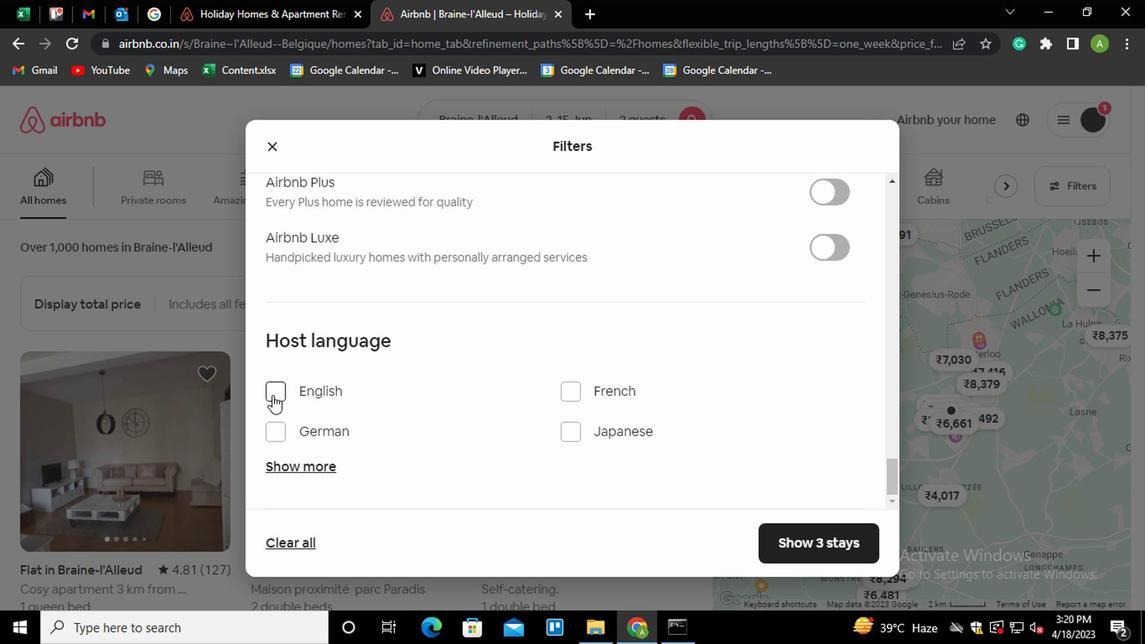 
Action: Mouse moved to (826, 529)
Screenshot: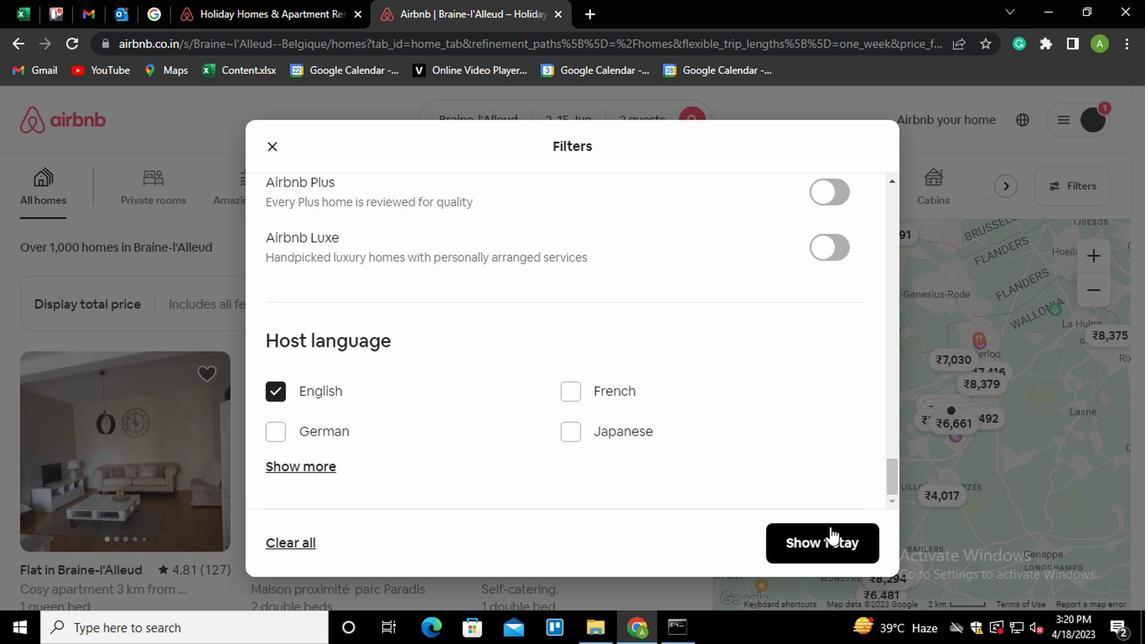 
Action: Mouse pressed left at (826, 529)
Screenshot: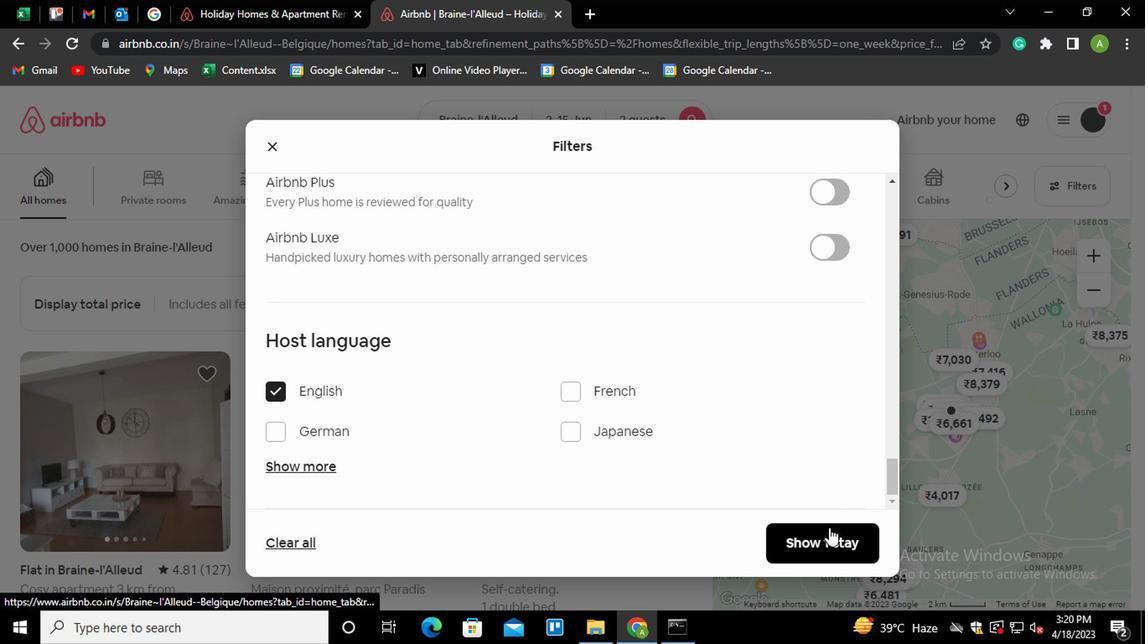 
